 Task: Open Card Card0000000064 in Board Board0000000016 in Workspace WS0000000006 in Trello. Add Member nikrathi899@gmail.com to Card Card0000000064 in Board Board0000000016 in Workspace WS0000000006 in Trello. Add Red Label titled Label0000000064 to Card Card0000000064 in Board Board0000000016 in Workspace WS0000000006 in Trello. Add Checklist CL0000000064 to Card Card0000000064 in Board Board0000000016 in Workspace WS0000000006 in Trello. Add Dates with Start Date as Jul 01 2023 and Due Date as Jul 31 2023 to Card Card0000000064 in Board Board0000000016 in Workspace WS0000000006 in Trello
Action: Mouse moved to (378, 433)
Screenshot: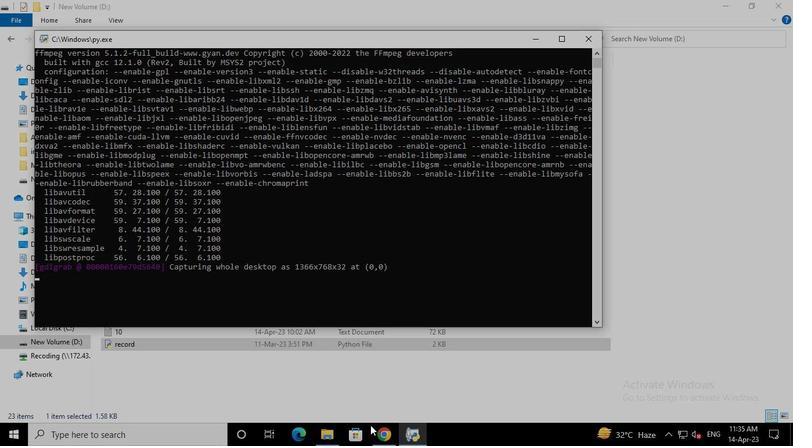 
Action: Mouse pressed left at (378, 433)
Screenshot: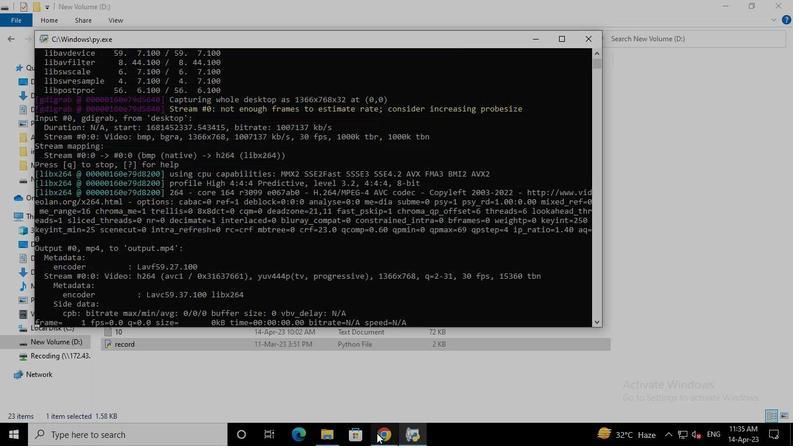 
Action: Mouse moved to (404, 316)
Screenshot: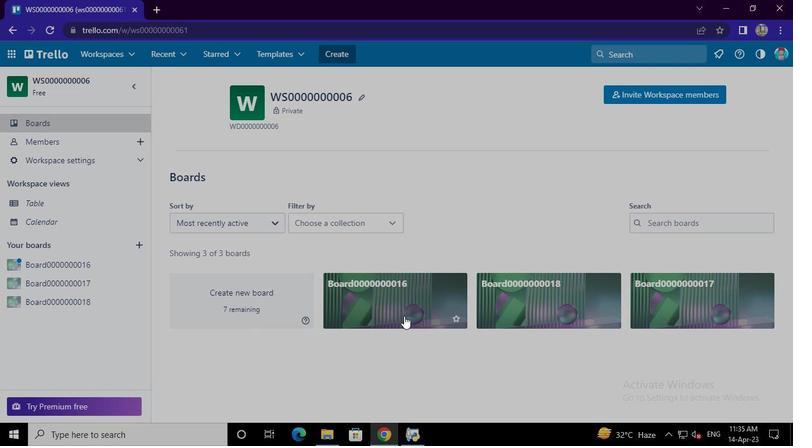 
Action: Mouse pressed left at (404, 316)
Screenshot: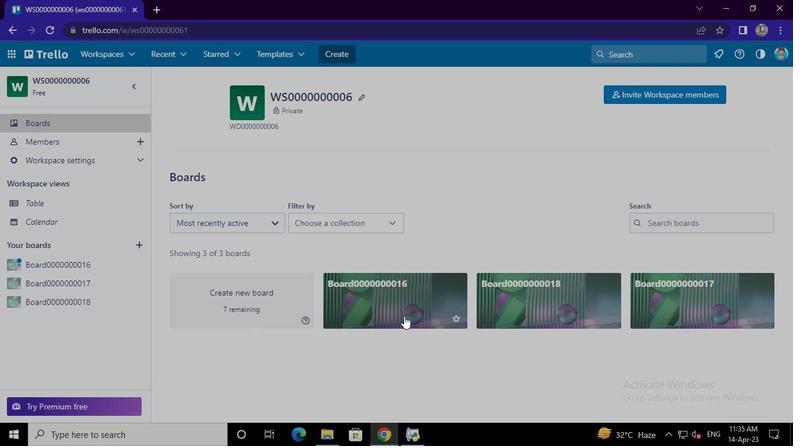 
Action: Mouse moved to (298, 375)
Screenshot: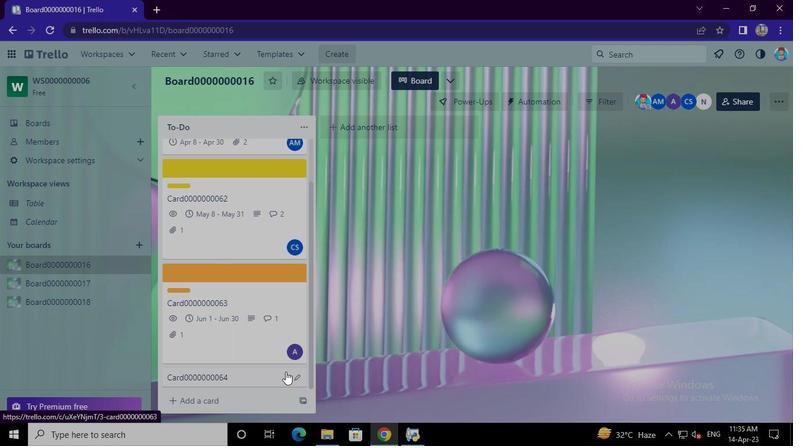
Action: Mouse pressed left at (298, 375)
Screenshot: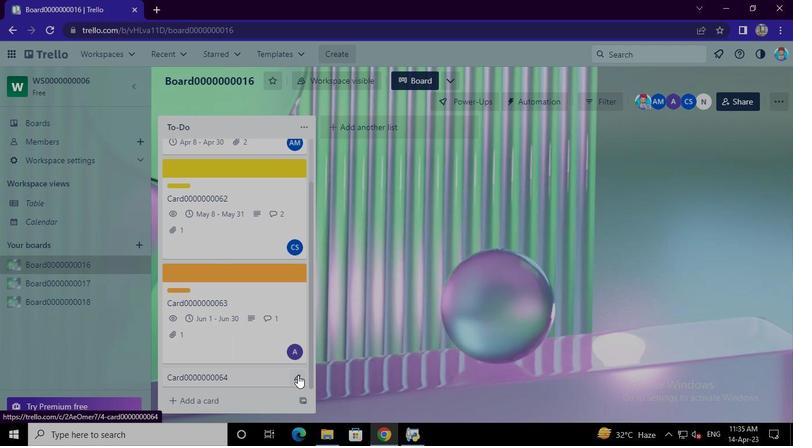 
Action: Mouse moved to (337, 263)
Screenshot: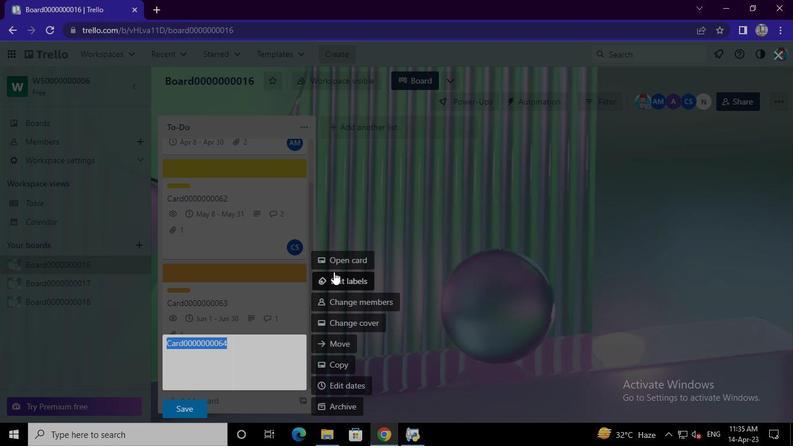
Action: Mouse pressed left at (337, 263)
Screenshot: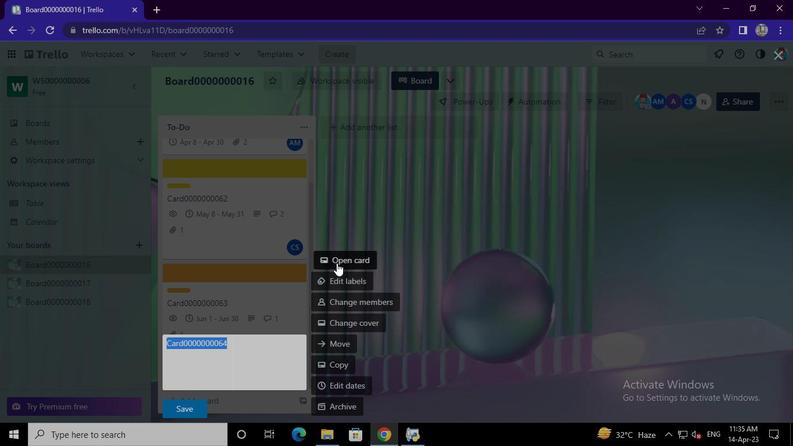 
Action: Mouse moved to (520, 189)
Screenshot: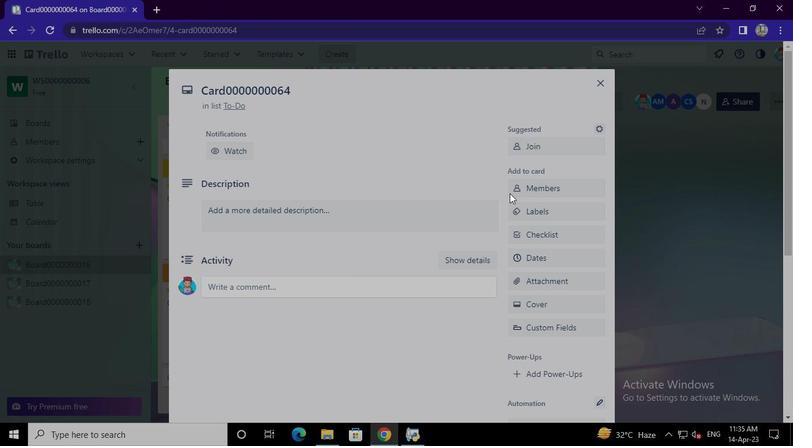 
Action: Mouse pressed left at (520, 189)
Screenshot: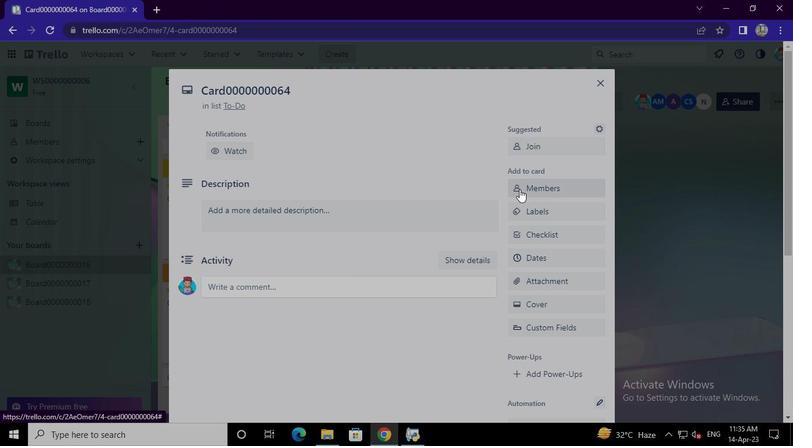 
Action: Mouse moved to (553, 106)
Screenshot: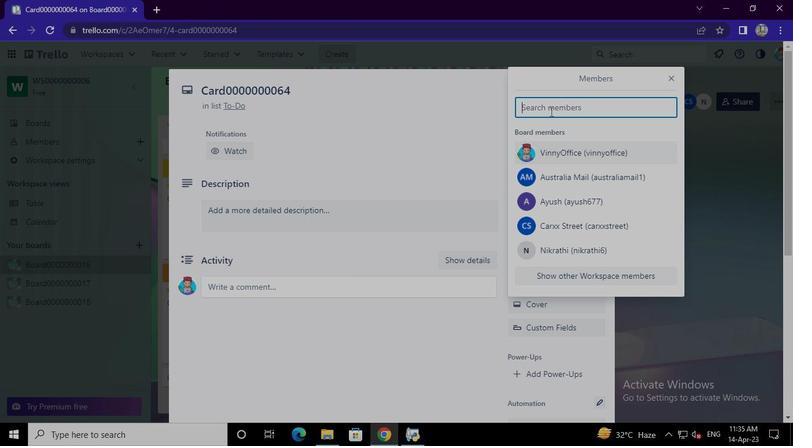 
Action: Mouse pressed left at (553, 106)
Screenshot: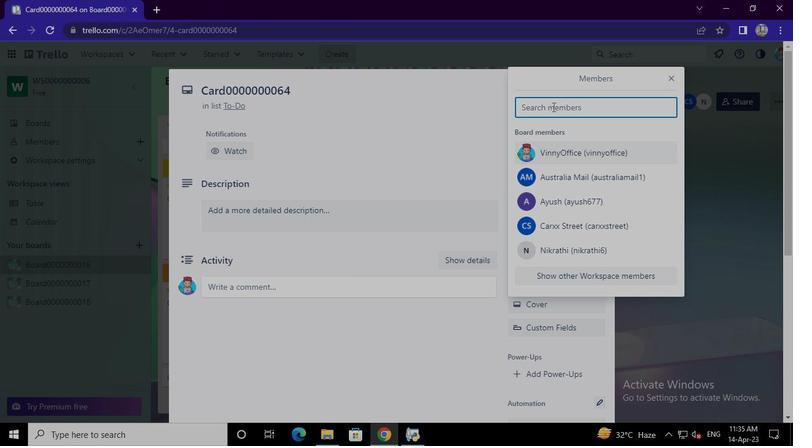 
Action: Keyboard n
Screenshot: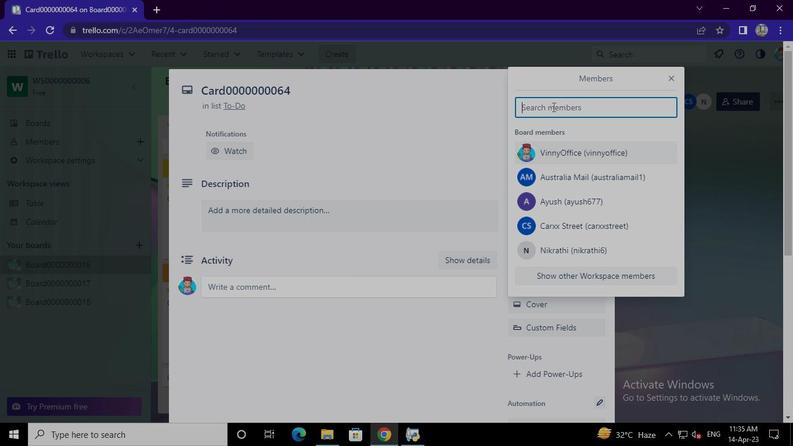 
Action: Keyboard i
Screenshot: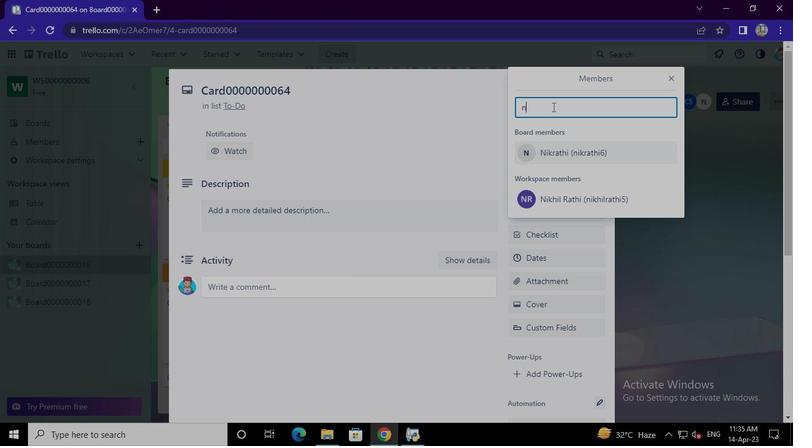 
Action: Keyboard k
Screenshot: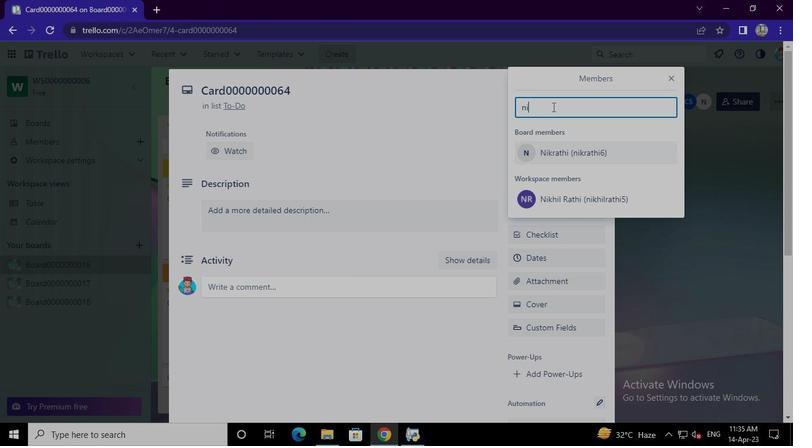 
Action: Keyboard r
Screenshot: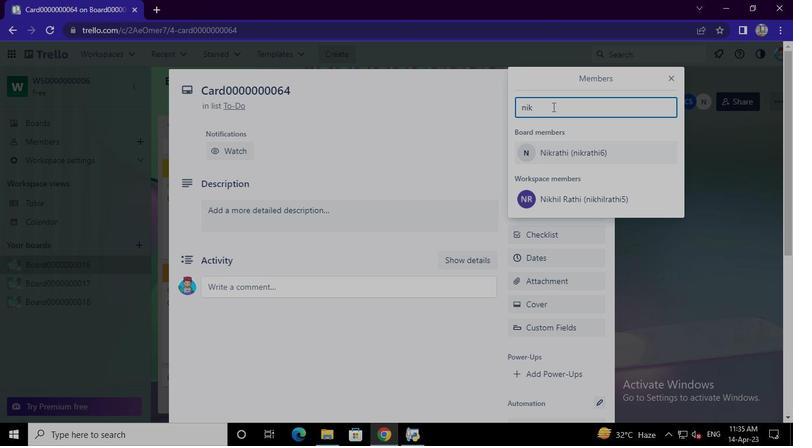 
Action: Keyboard a
Screenshot: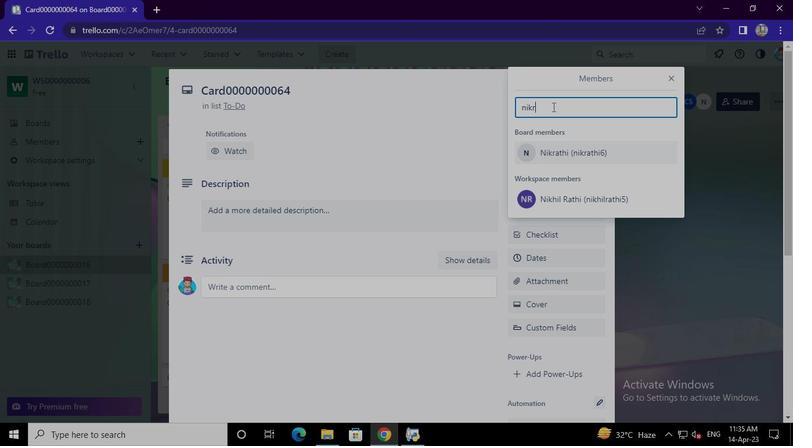 
Action: Keyboard t
Screenshot: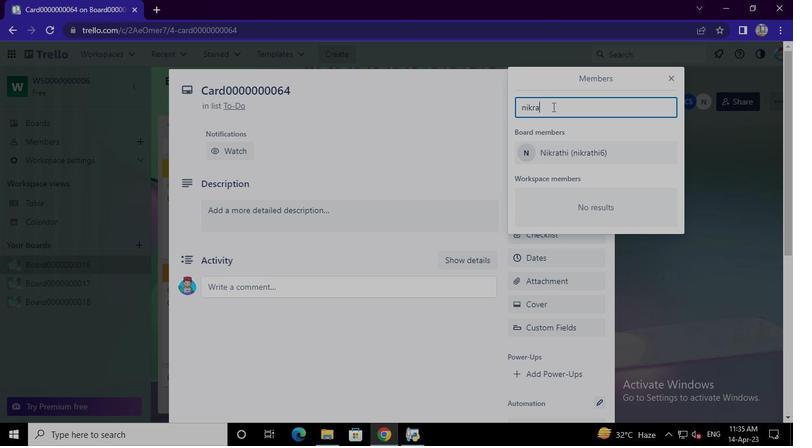 
Action: Keyboard h
Screenshot: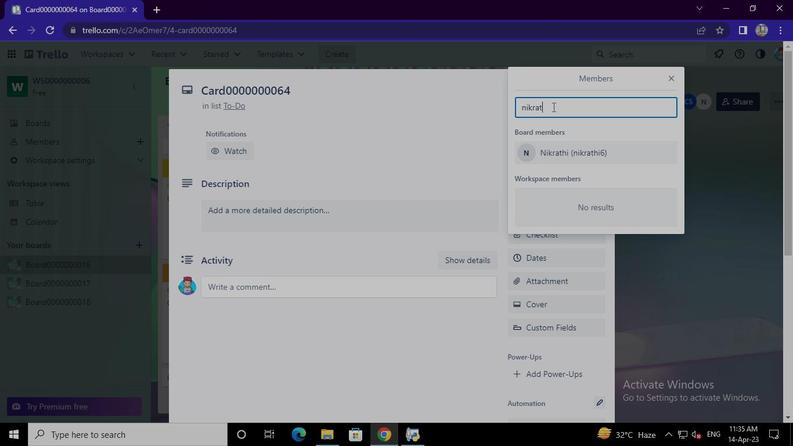 
Action: Keyboard i
Screenshot: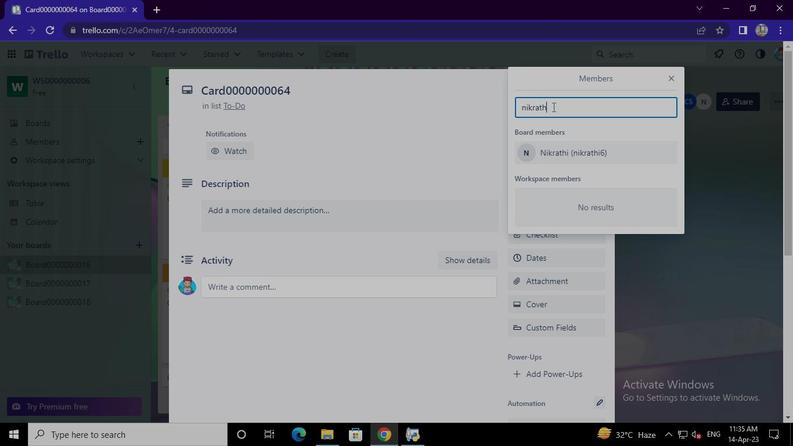 
Action: Keyboard <104>
Screenshot: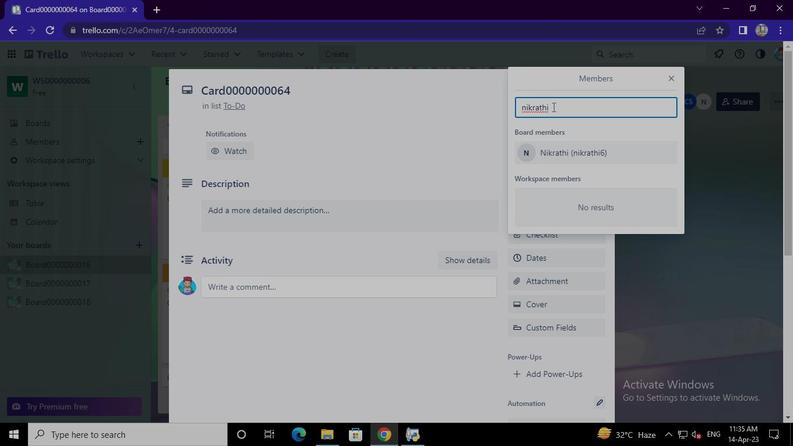 
Action: Keyboard <105>
Screenshot: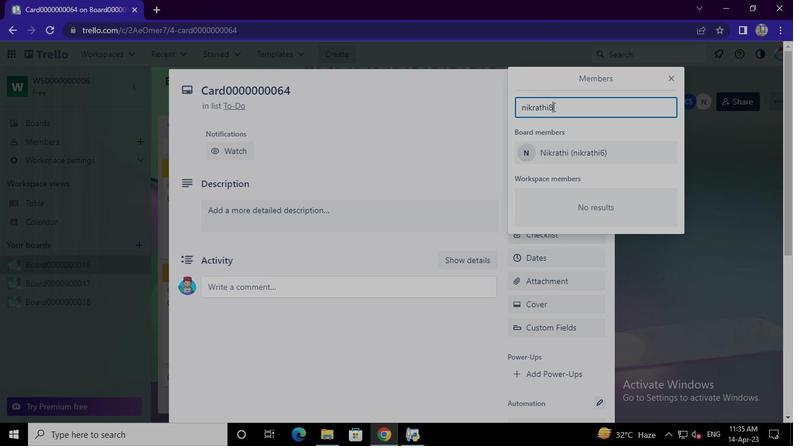 
Action: Keyboard <105>
Screenshot: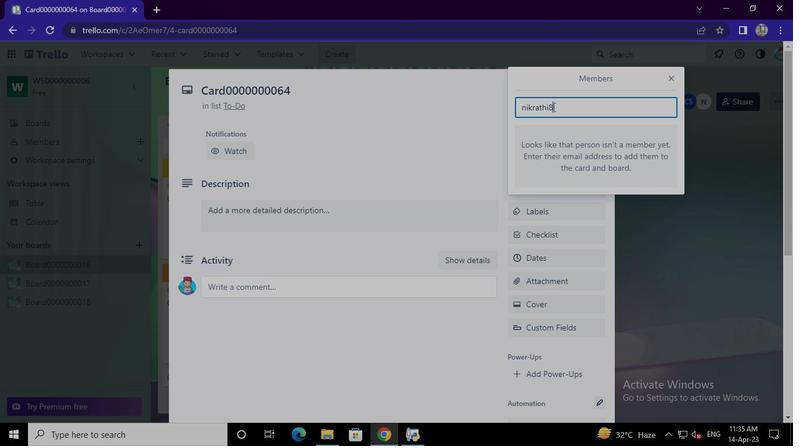 
Action: Keyboard Key.shift
Screenshot: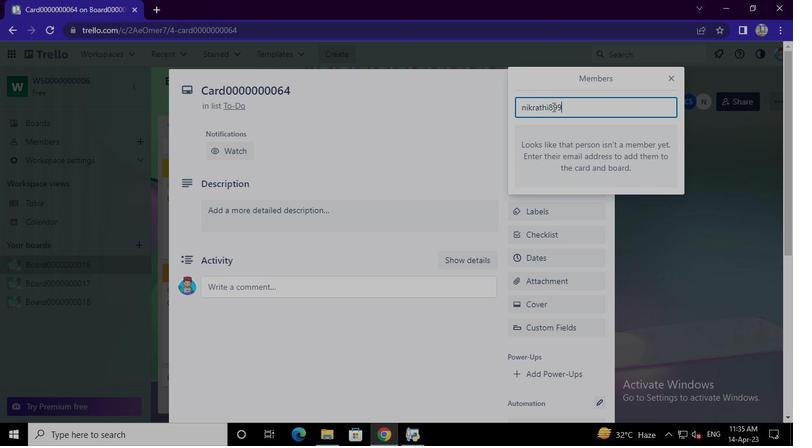 
Action: Keyboard @
Screenshot: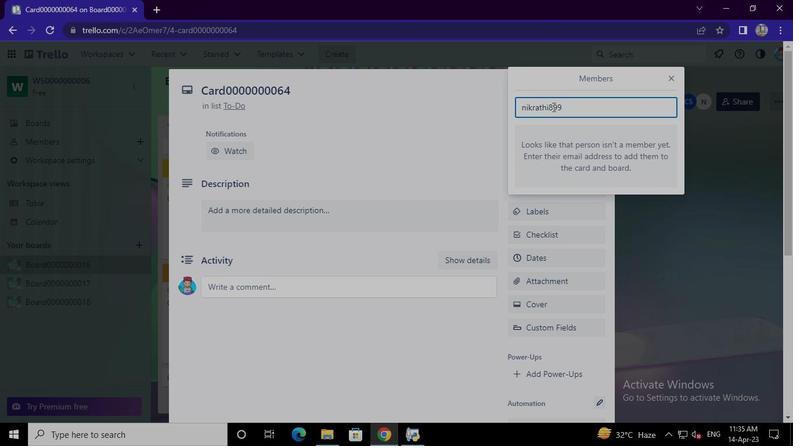 
Action: Keyboard g
Screenshot: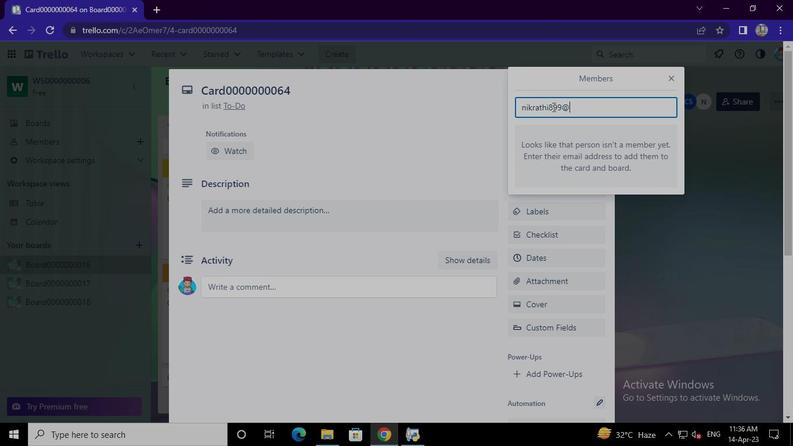 
Action: Keyboard m
Screenshot: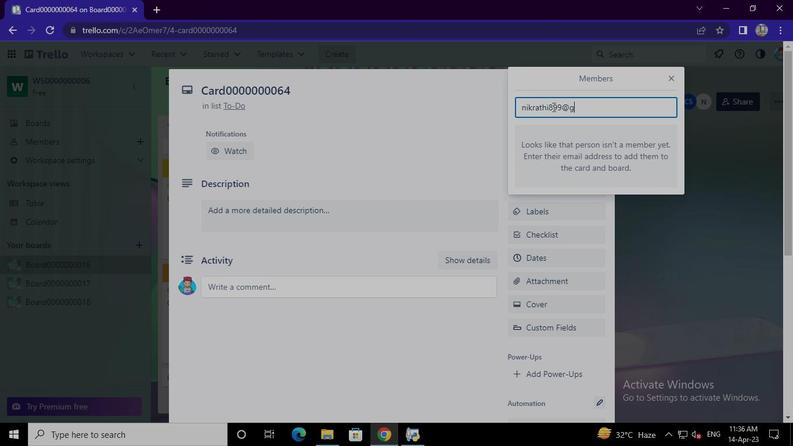 
Action: Keyboard a
Screenshot: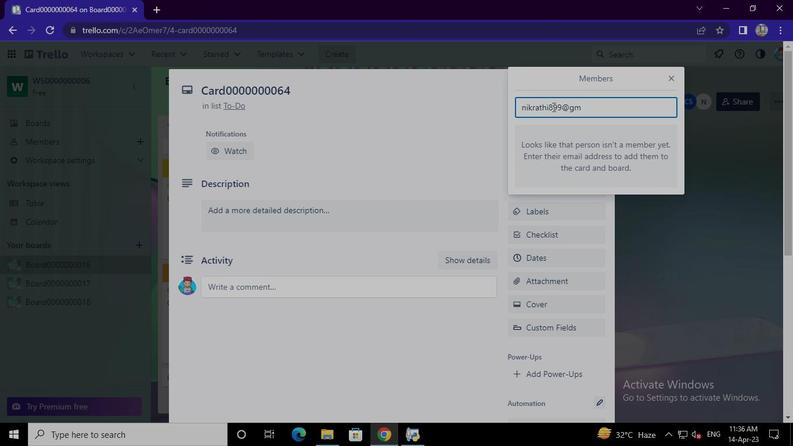 
Action: Keyboard i
Screenshot: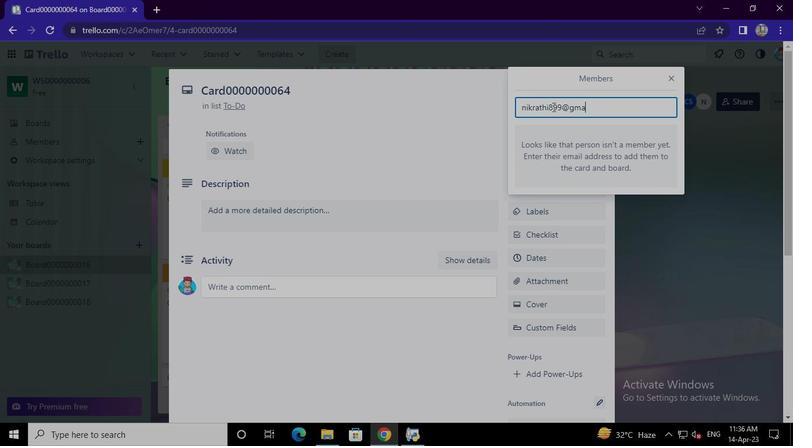 
Action: Keyboard l
Screenshot: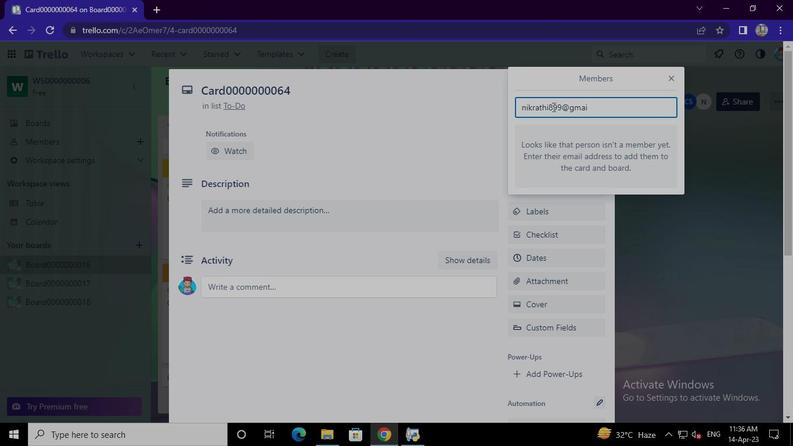 
Action: Keyboard .
Screenshot: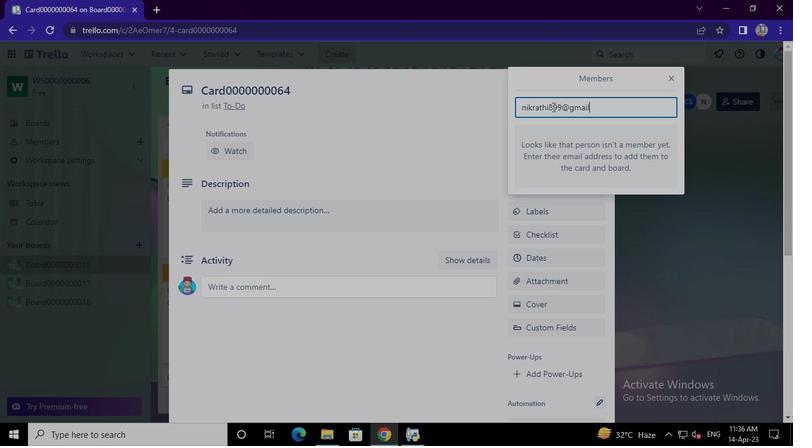 
Action: Keyboard c
Screenshot: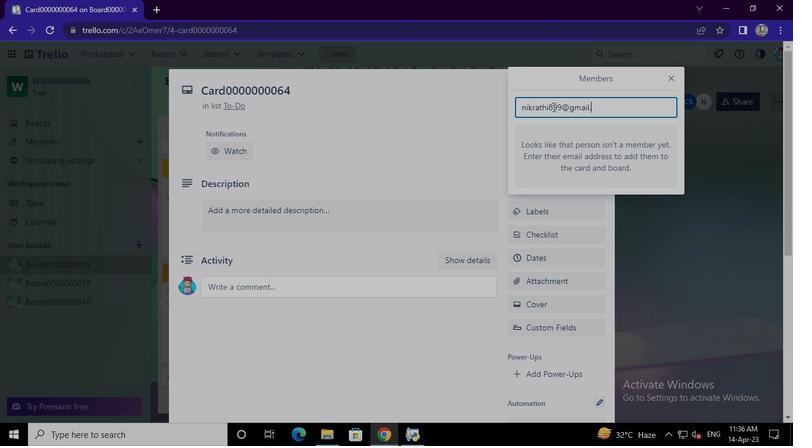 
Action: Keyboard o
Screenshot: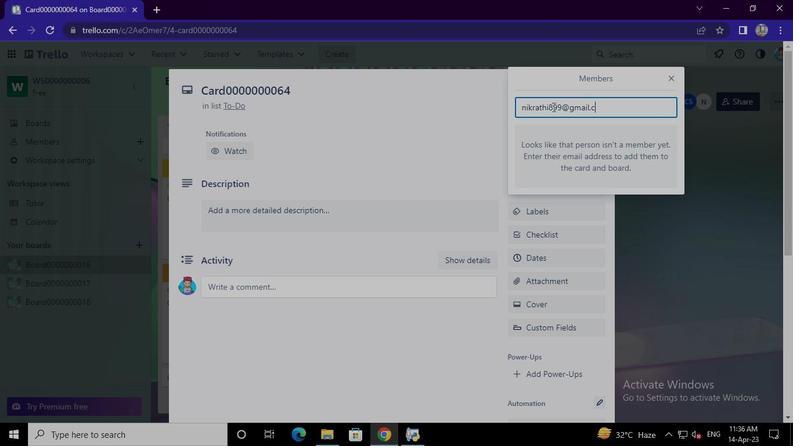 
Action: Keyboard m
Screenshot: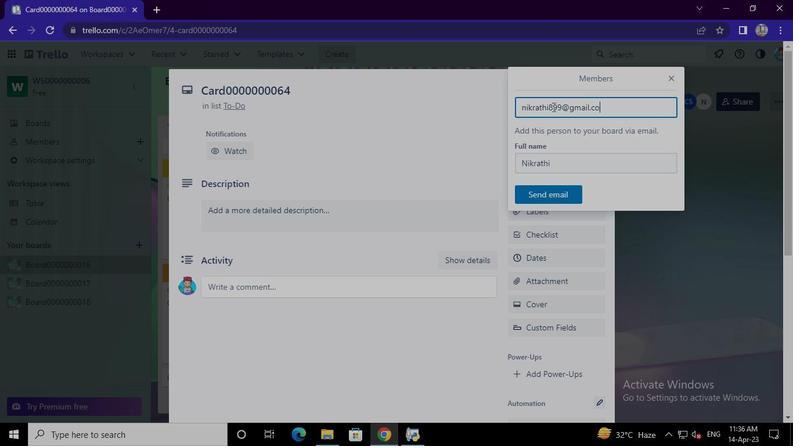 
Action: Mouse moved to (539, 191)
Screenshot: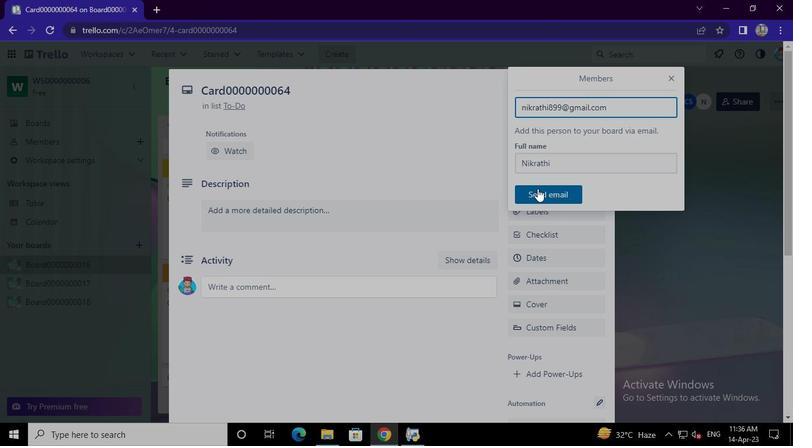
Action: Mouse pressed left at (539, 191)
Screenshot: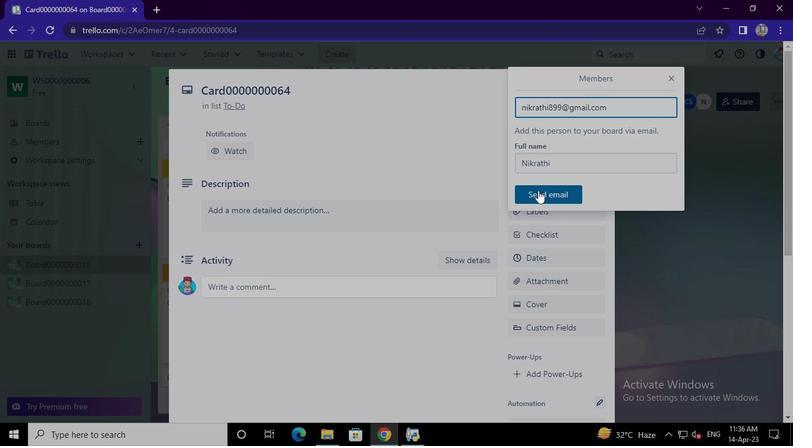 
Action: Mouse moved to (541, 213)
Screenshot: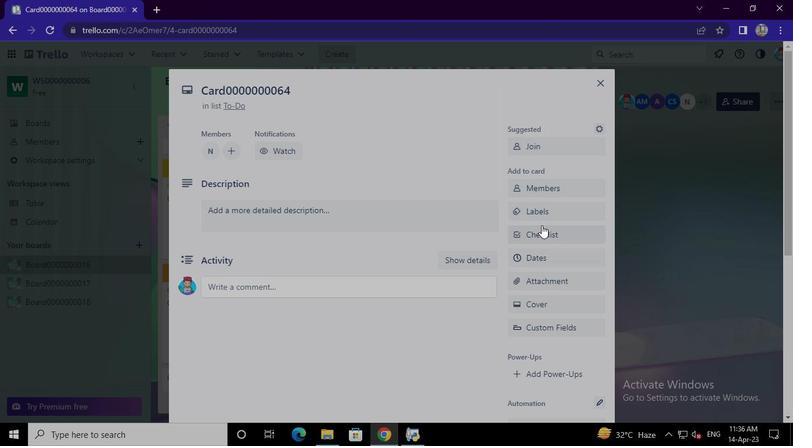 
Action: Mouse pressed left at (541, 213)
Screenshot: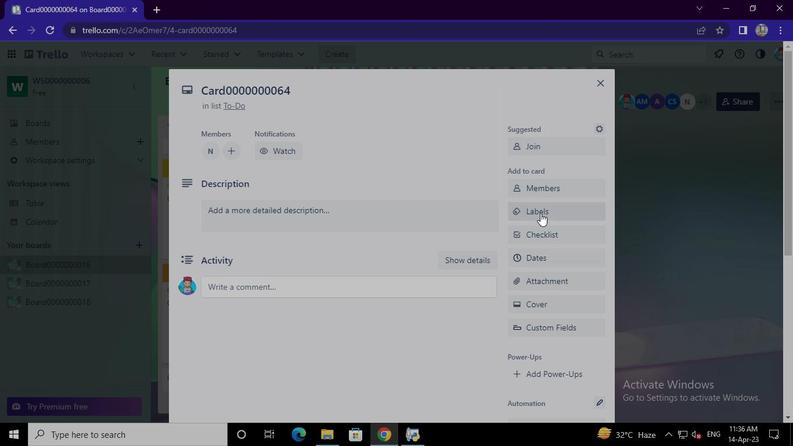 
Action: Mouse moved to (551, 111)
Screenshot: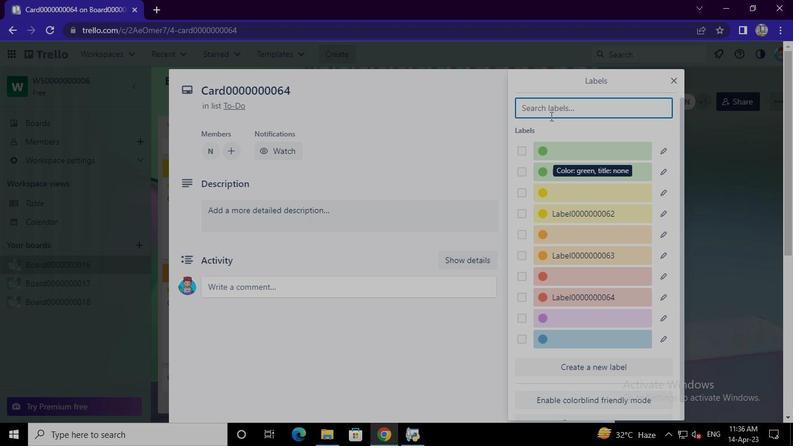 
Action: Mouse pressed left at (551, 111)
Screenshot: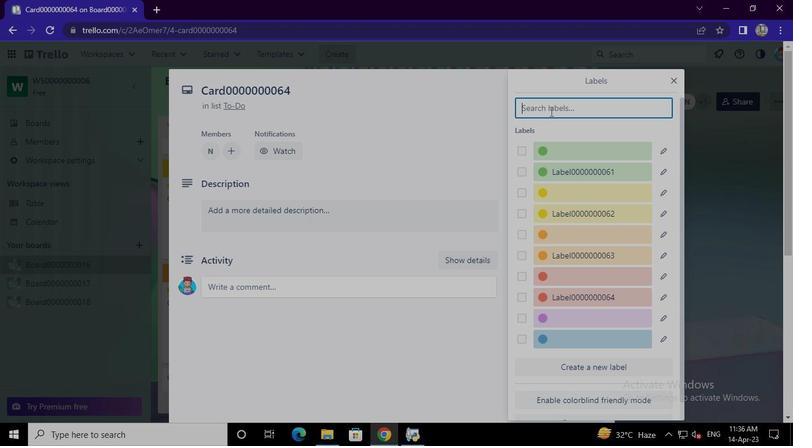 
Action: Keyboard Key.shift
Screenshot: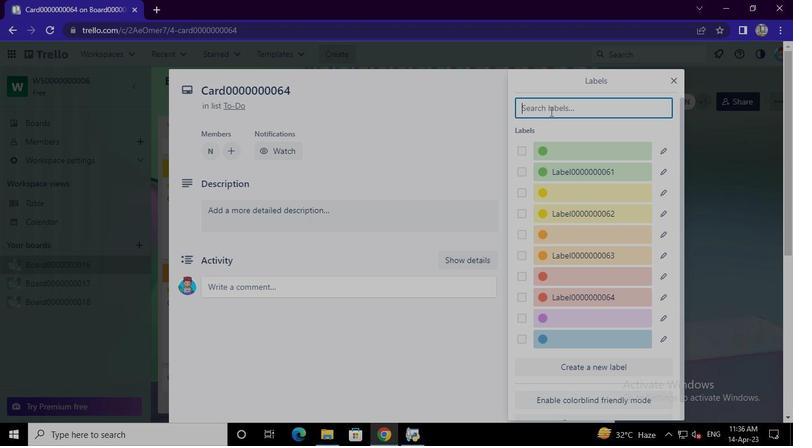 
Action: Keyboard L
Screenshot: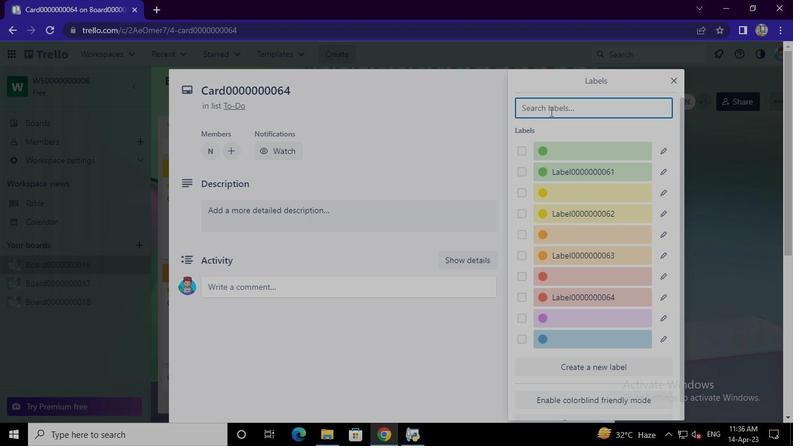 
Action: Keyboard a
Screenshot: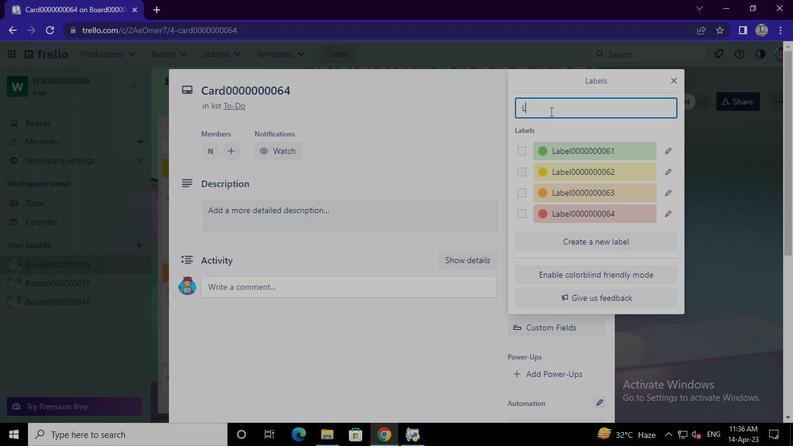 
Action: Keyboard b
Screenshot: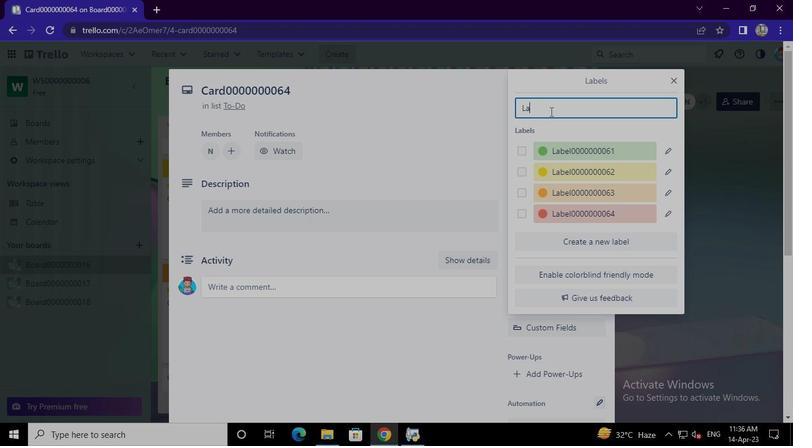 
Action: Keyboard e
Screenshot: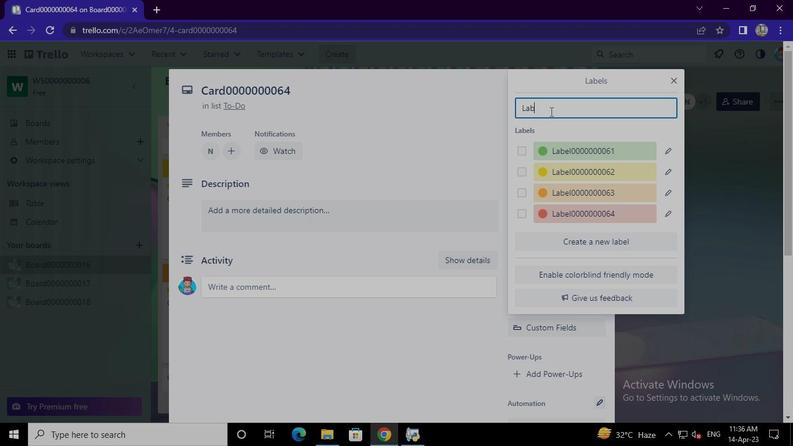 
Action: Keyboard l
Screenshot: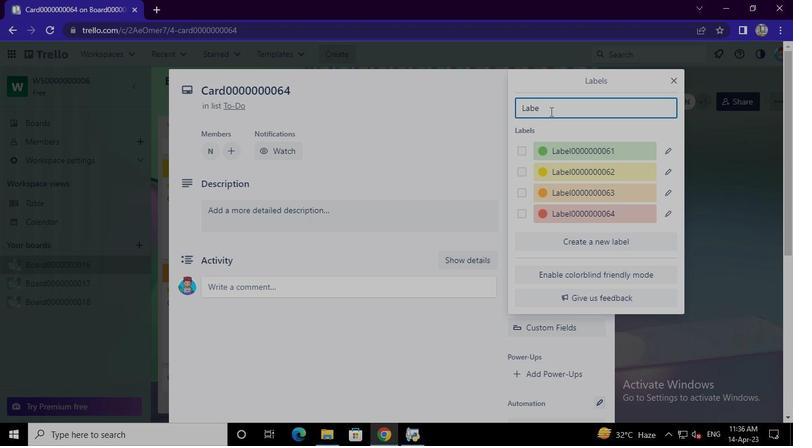 
Action: Keyboard <96>
Screenshot: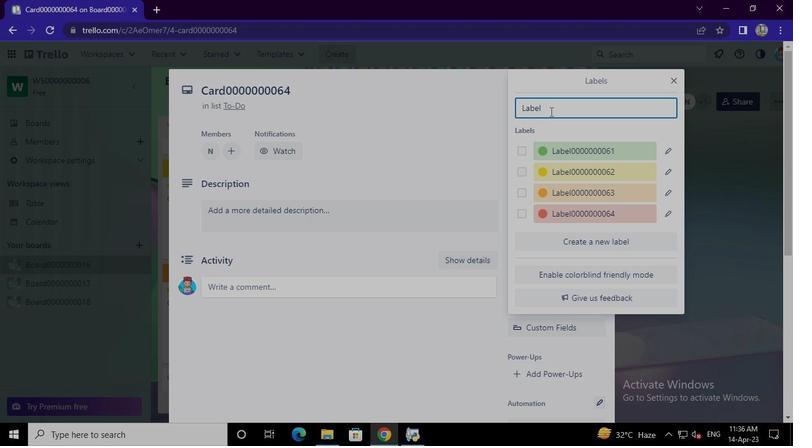 
Action: Keyboard <96>
Screenshot: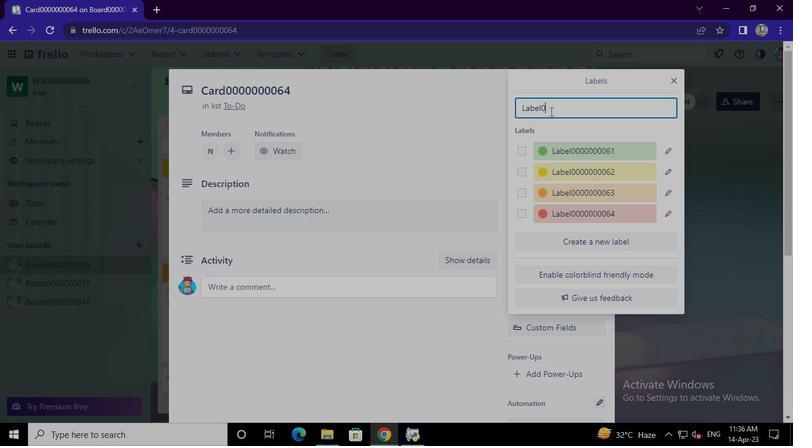 
Action: Keyboard <96>
Screenshot: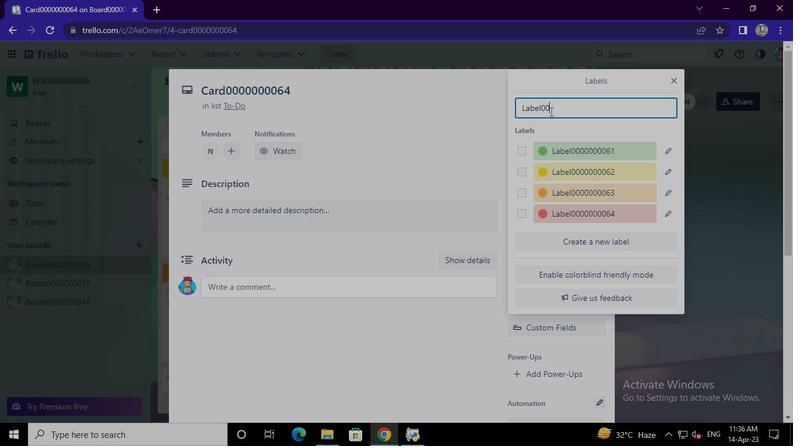 
Action: Keyboard <96>
Screenshot: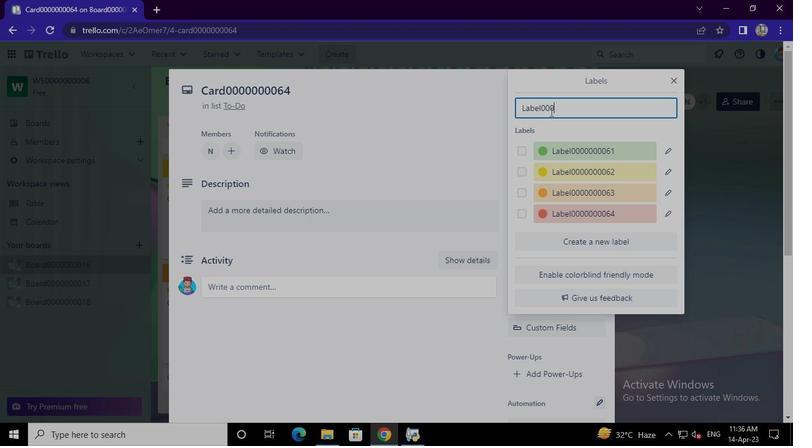 
Action: Keyboard <96>
Screenshot: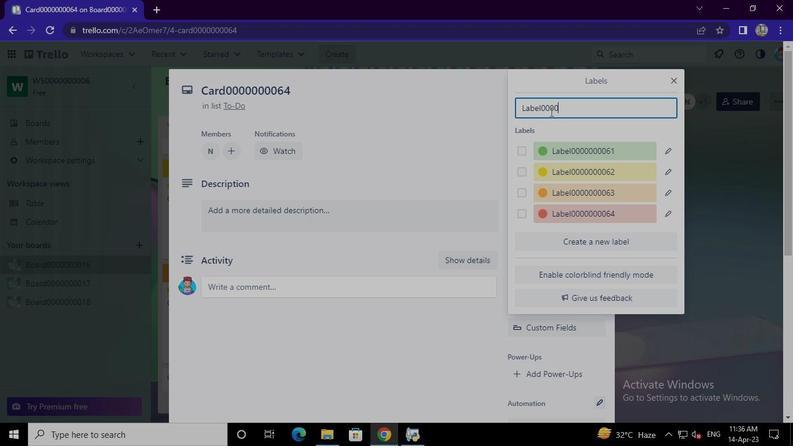 
Action: Keyboard <96>
Screenshot: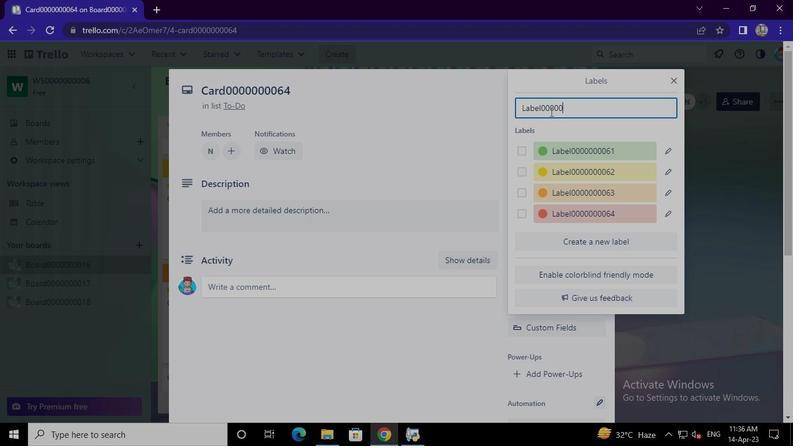 
Action: Keyboard <96>
Screenshot: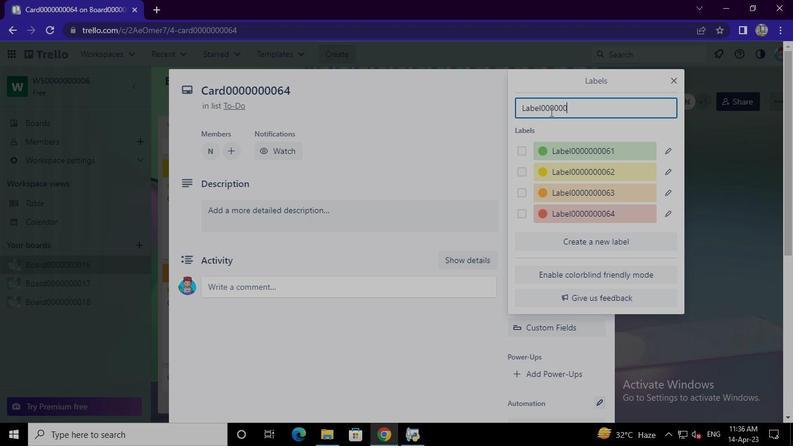 
Action: Keyboard <96>
Screenshot: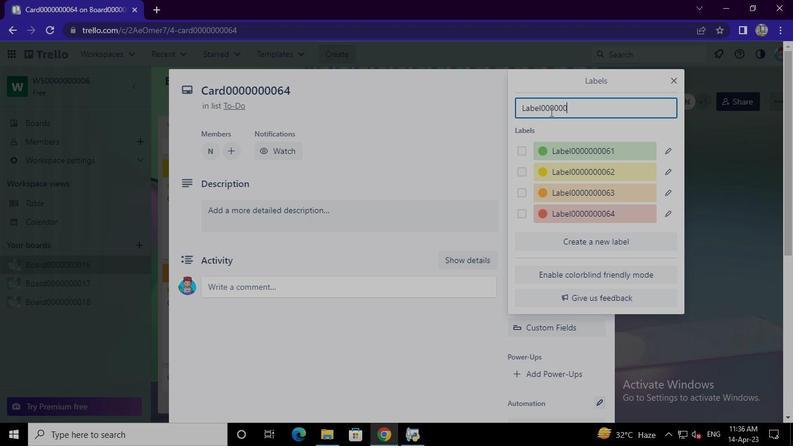 
Action: Keyboard <102>
Screenshot: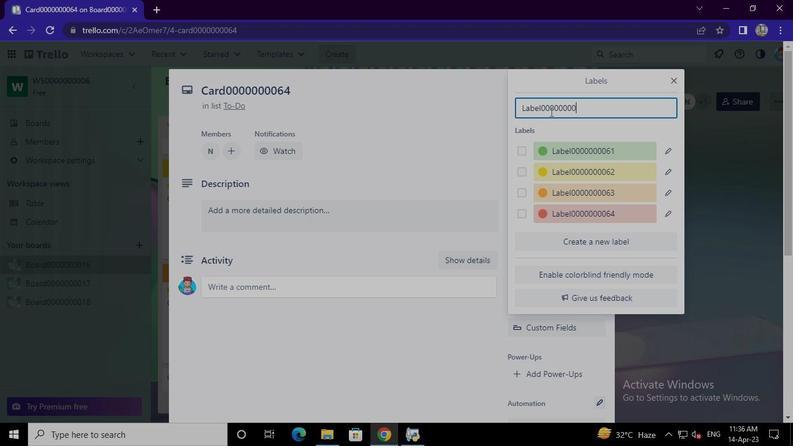 
Action: Keyboard <100>
Screenshot: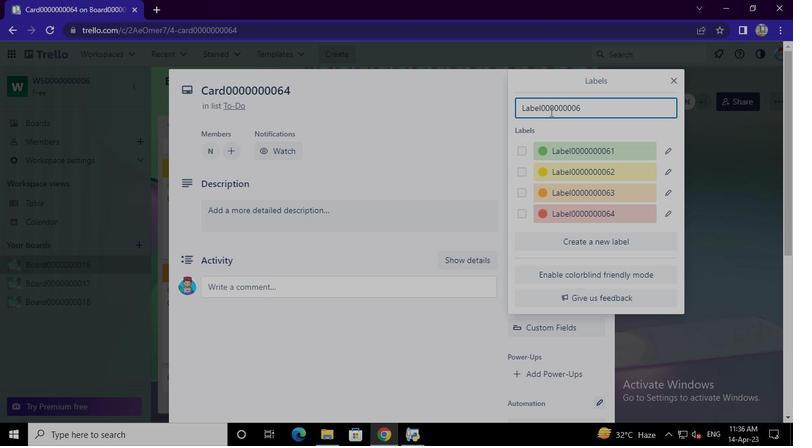 
Action: Mouse moved to (587, 333)
Screenshot: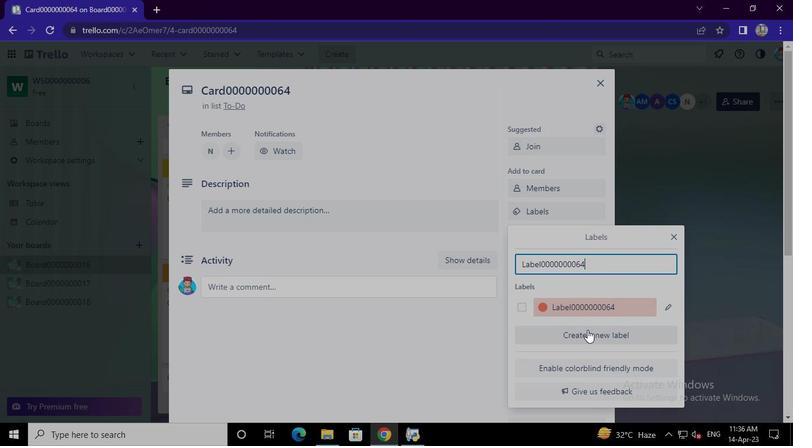 
Action: Mouse pressed left at (587, 333)
Screenshot: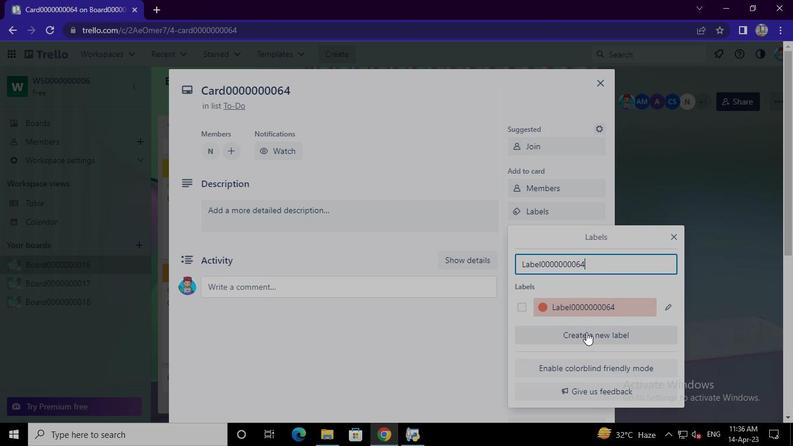 
Action: Mouse moved to (630, 266)
Screenshot: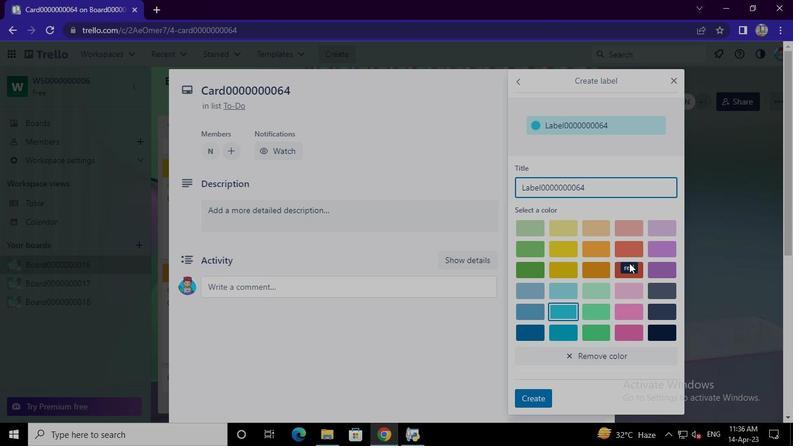 
Action: Mouse pressed left at (630, 266)
Screenshot: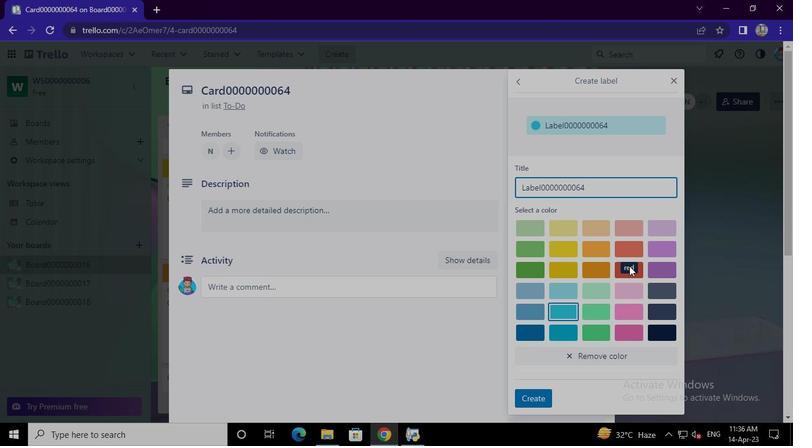 
Action: Mouse moved to (630, 252)
Screenshot: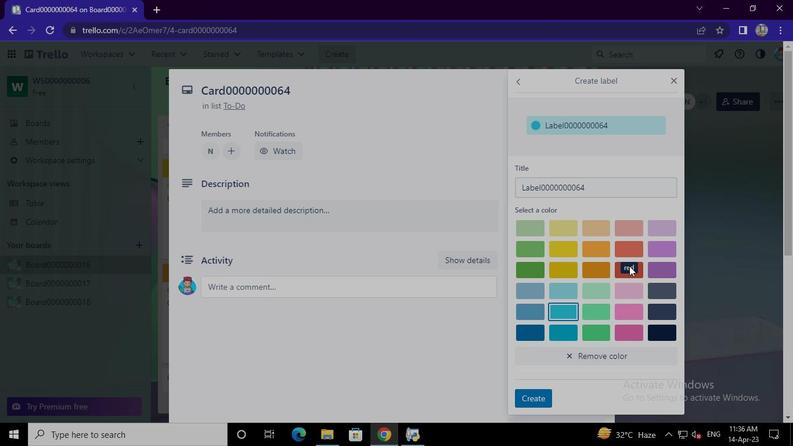 
Action: Mouse pressed left at (630, 252)
Screenshot: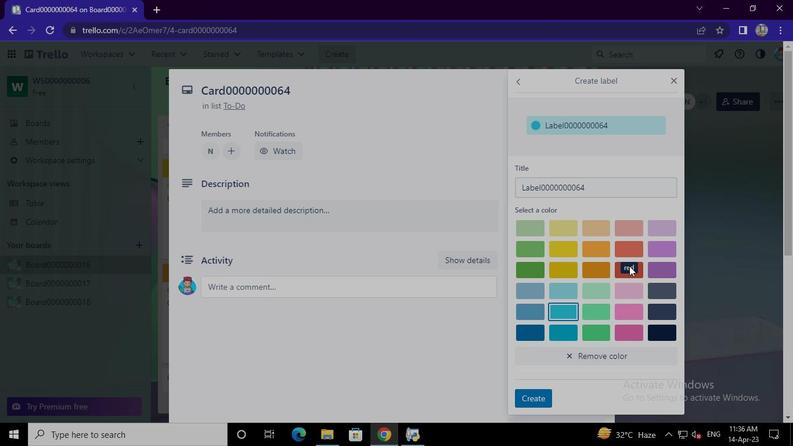 
Action: Mouse moved to (548, 394)
Screenshot: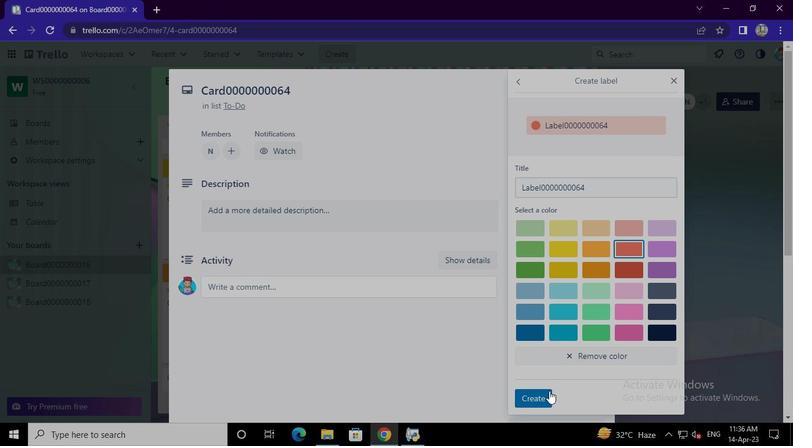 
Action: Mouse pressed left at (548, 394)
Screenshot: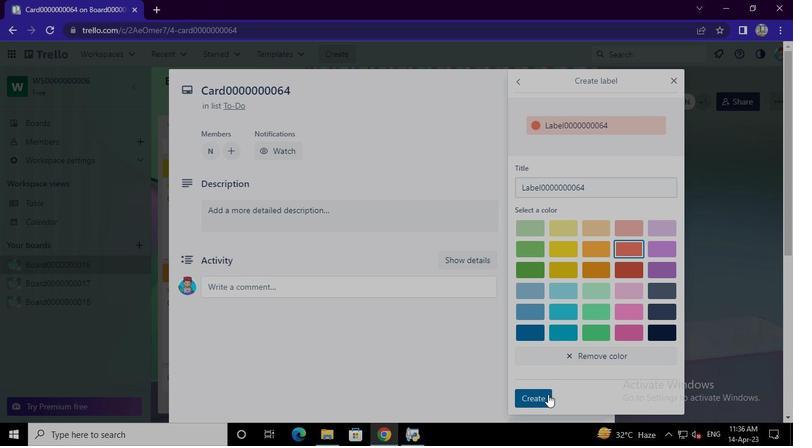 
Action: Mouse moved to (673, 83)
Screenshot: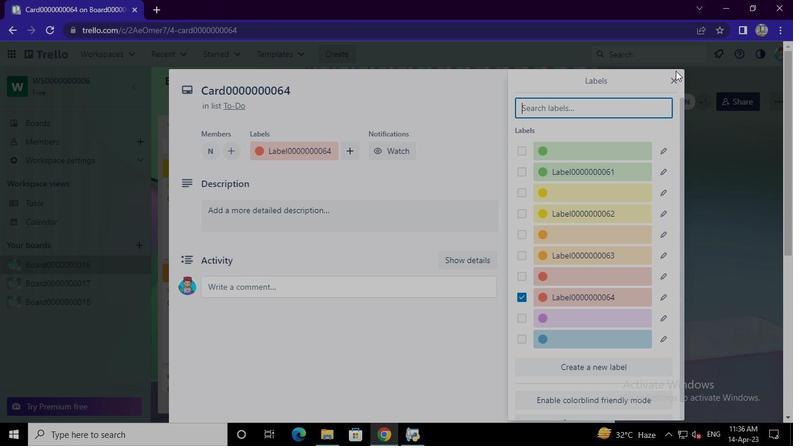 
Action: Mouse pressed left at (673, 83)
Screenshot: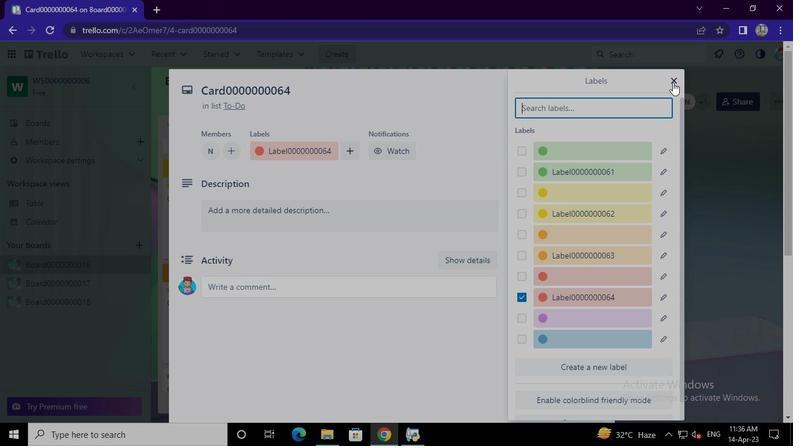 
Action: Mouse moved to (563, 231)
Screenshot: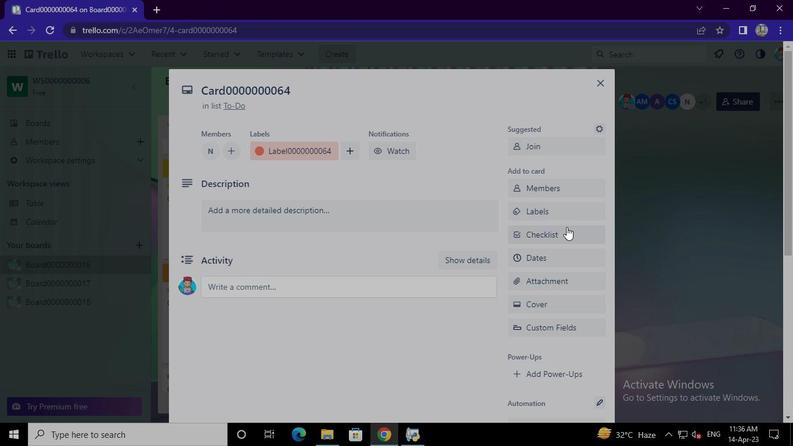 
Action: Mouse pressed left at (563, 231)
Screenshot: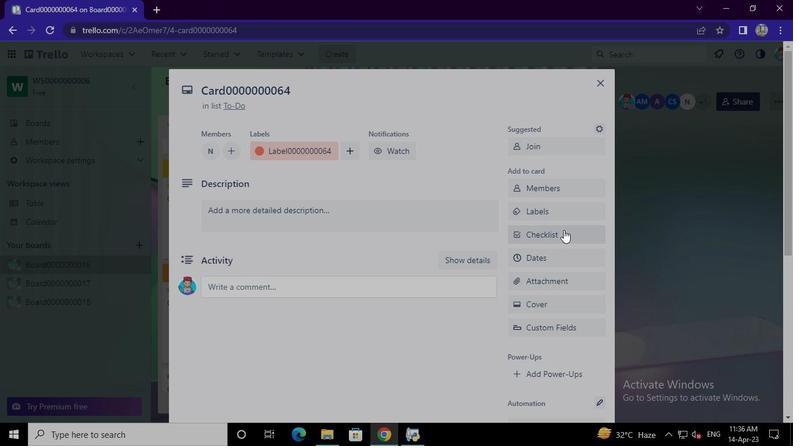 
Action: Mouse moved to (560, 301)
Screenshot: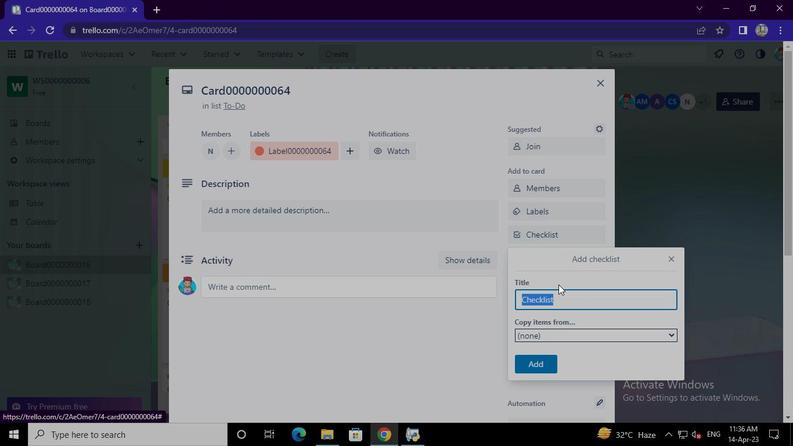 
Action: Mouse pressed left at (560, 301)
Screenshot: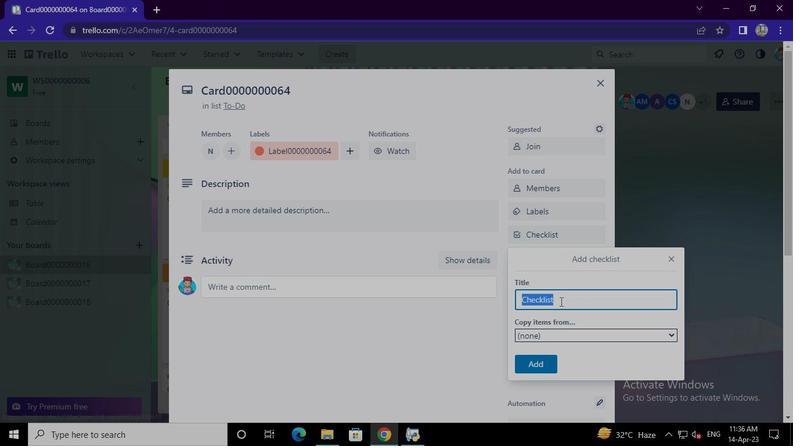 
Action: Keyboard Key.backspace
Screenshot: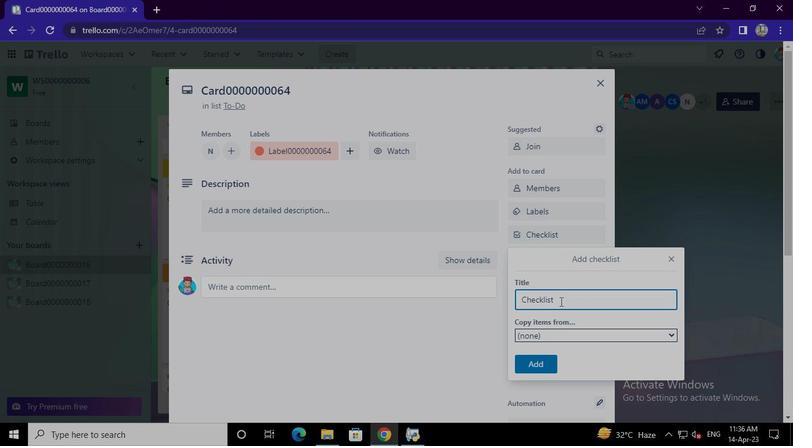 
Action: Keyboard Key.backspace
Screenshot: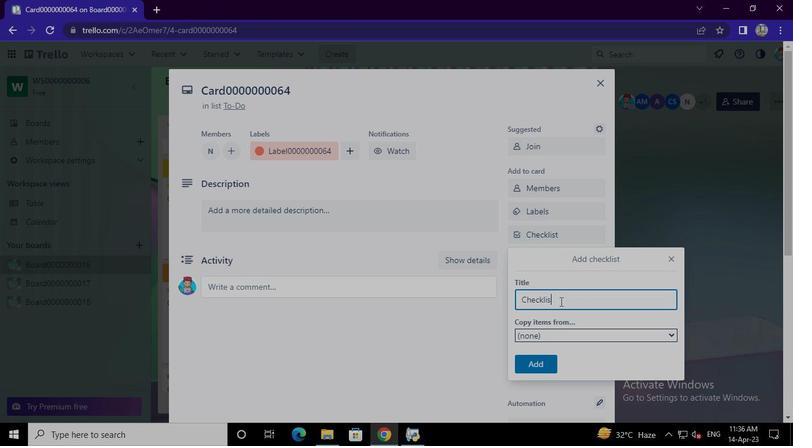 
Action: Keyboard Key.backspace
Screenshot: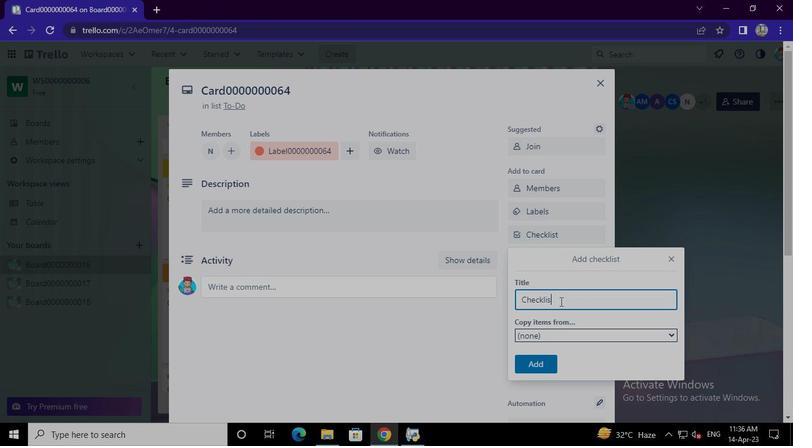 
Action: Keyboard Key.backspace
Screenshot: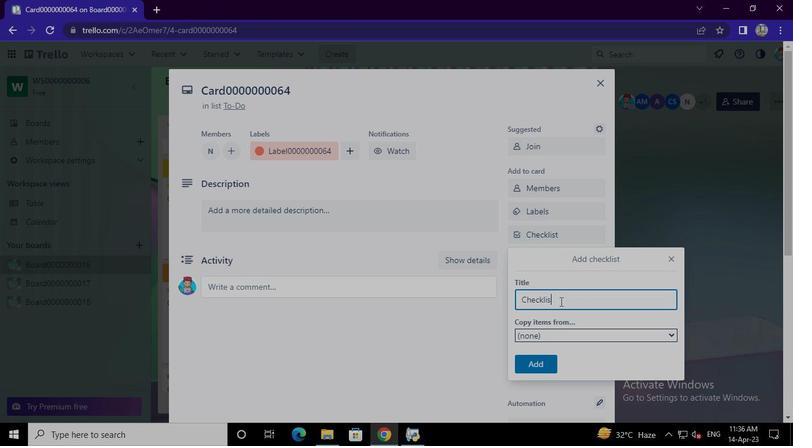 
Action: Keyboard Key.backspace
Screenshot: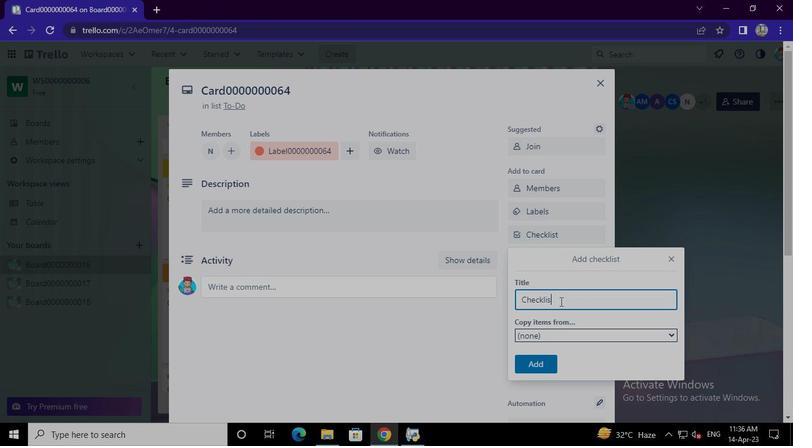 
Action: Keyboard Key.backspace
Screenshot: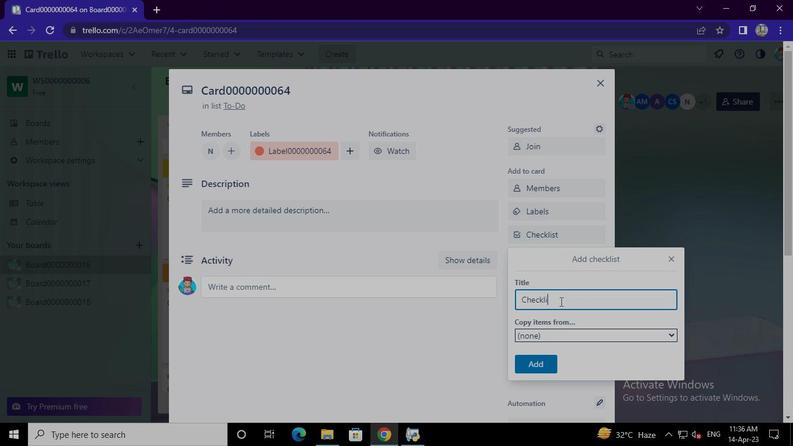
Action: Keyboard Key.backspace
Screenshot: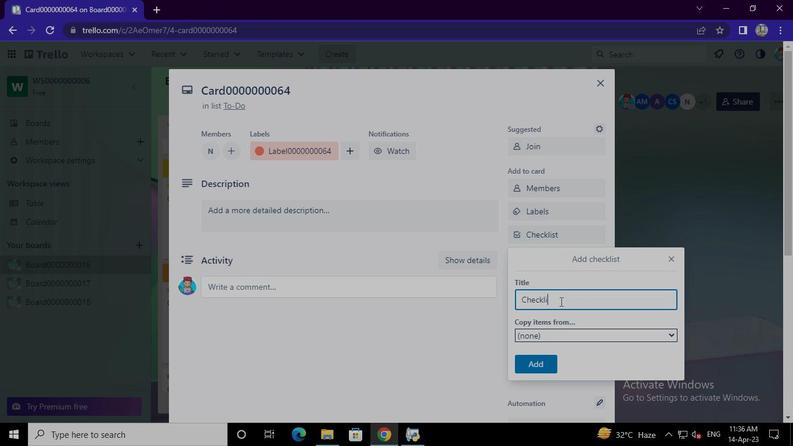 
Action: Keyboard Key.backspace
Screenshot: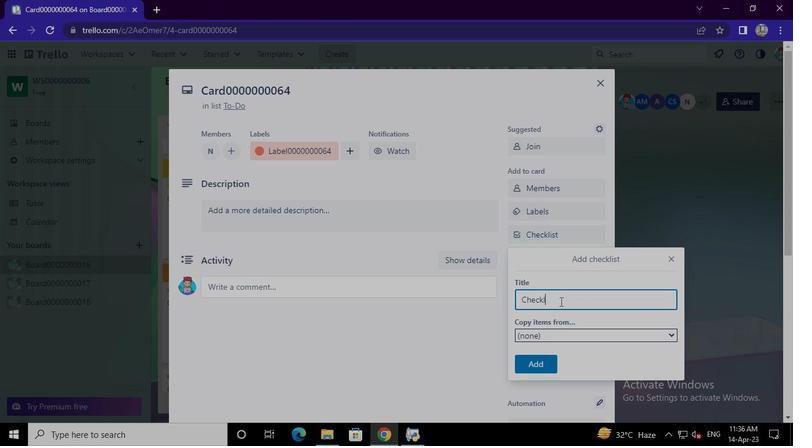 
Action: Keyboard Key.backspace
Screenshot: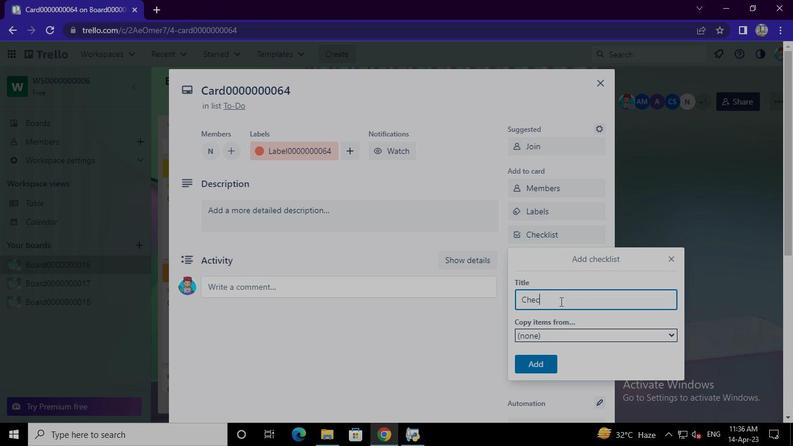 
Action: Keyboard Key.backspace
Screenshot: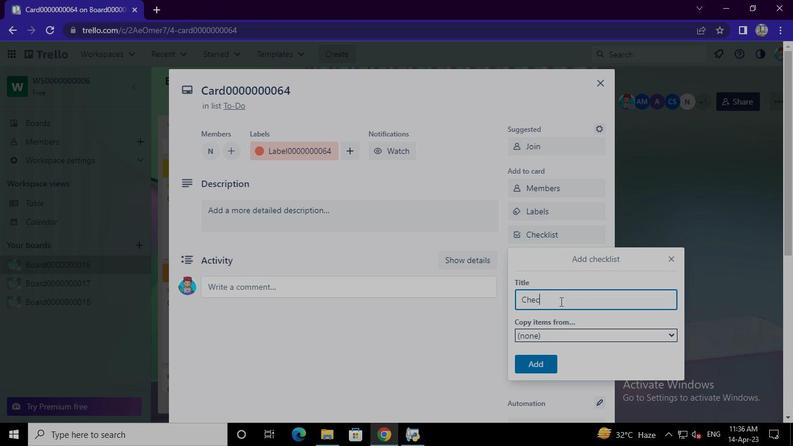 
Action: Keyboard Key.backspace
Screenshot: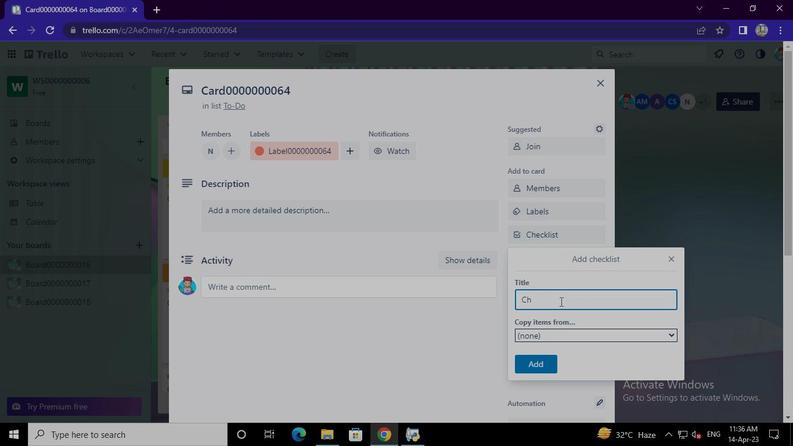 
Action: Keyboard Key.backspace
Screenshot: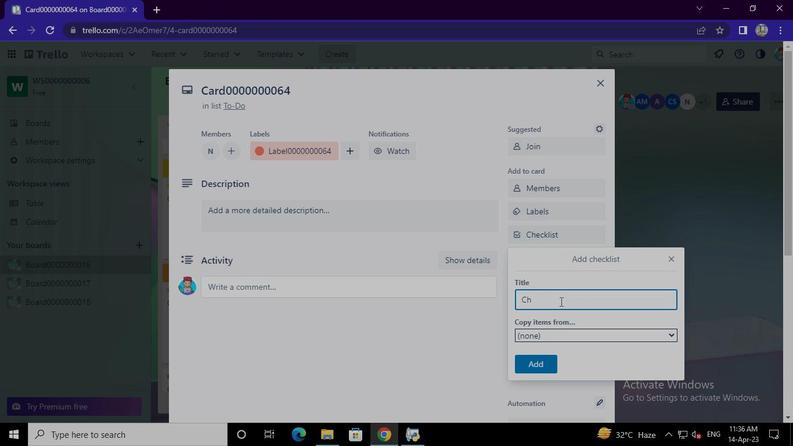 
Action: Keyboard Key.backspace
Screenshot: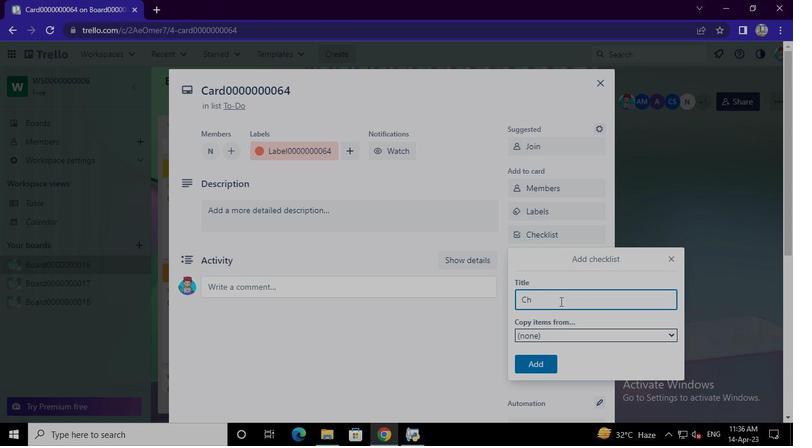 
Action: Keyboard Key.backspace
Screenshot: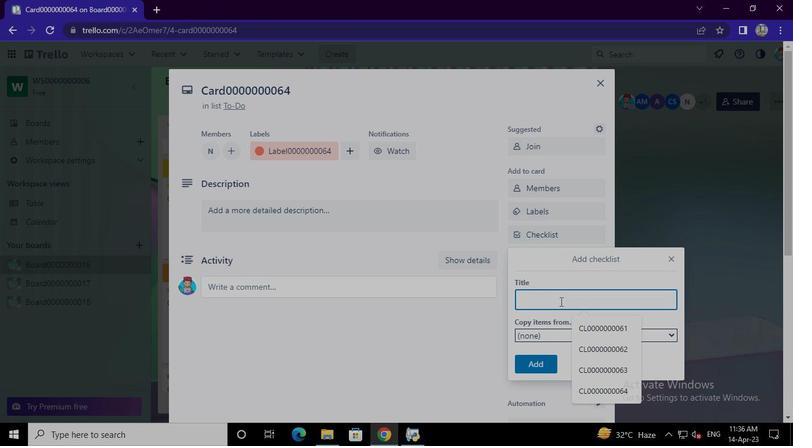 
Action: Keyboard Key.backspace
Screenshot: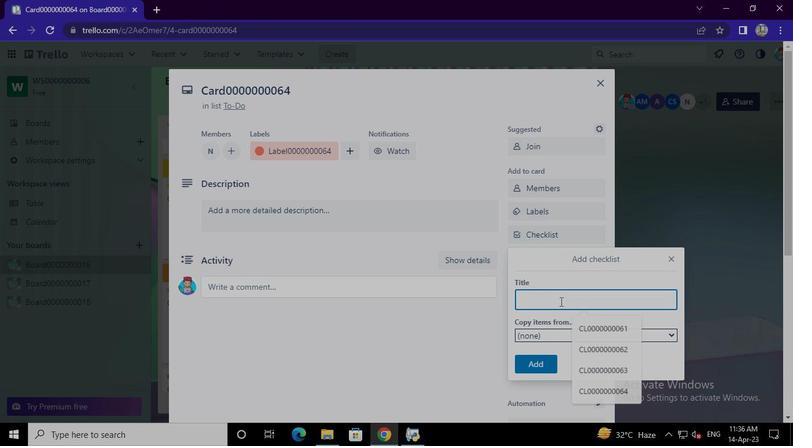 
Action: Keyboard Key.backspace
Screenshot: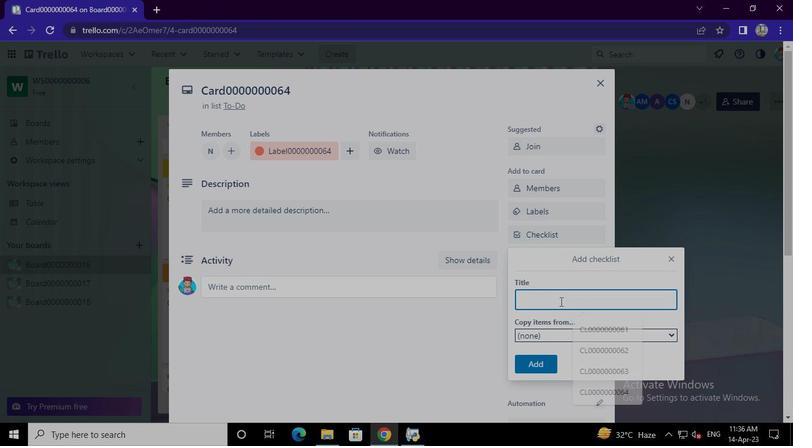 
Action: Keyboard Key.backspace
Screenshot: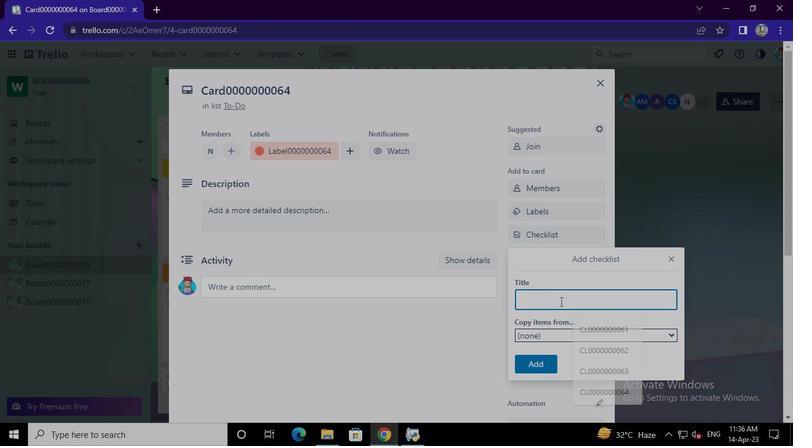 
Action: Keyboard Key.backspace
Screenshot: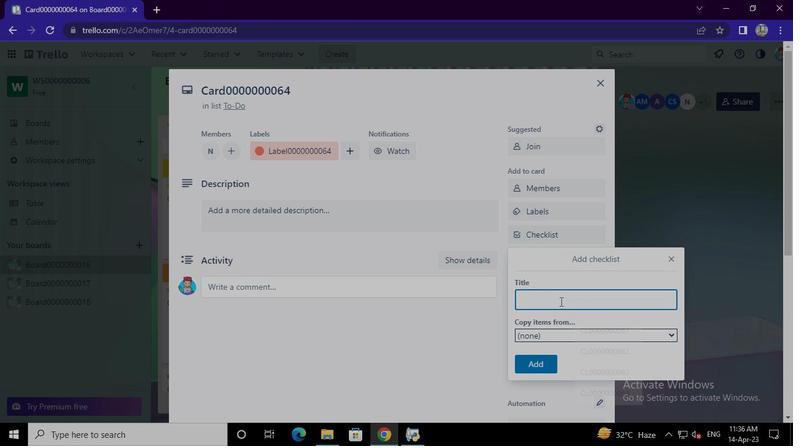
Action: Keyboard Key.backspace
Screenshot: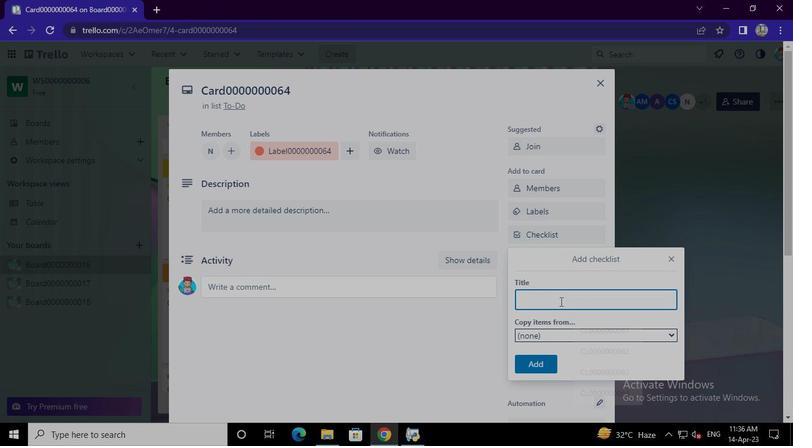 
Action: Keyboard Key.backspace
Screenshot: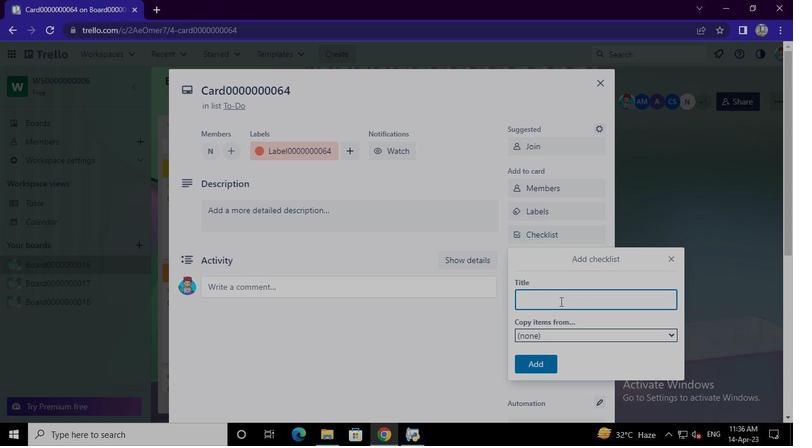 
Action: Keyboard Key.backspace
Screenshot: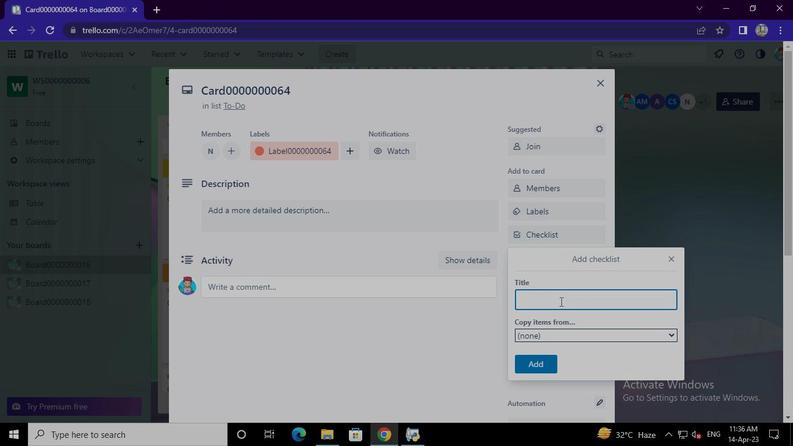 
Action: Keyboard Key.backspace
Screenshot: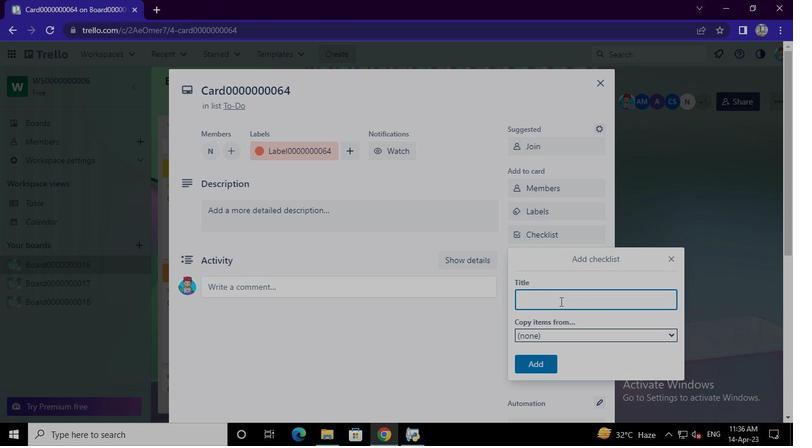 
Action: Keyboard Key.shift
Screenshot: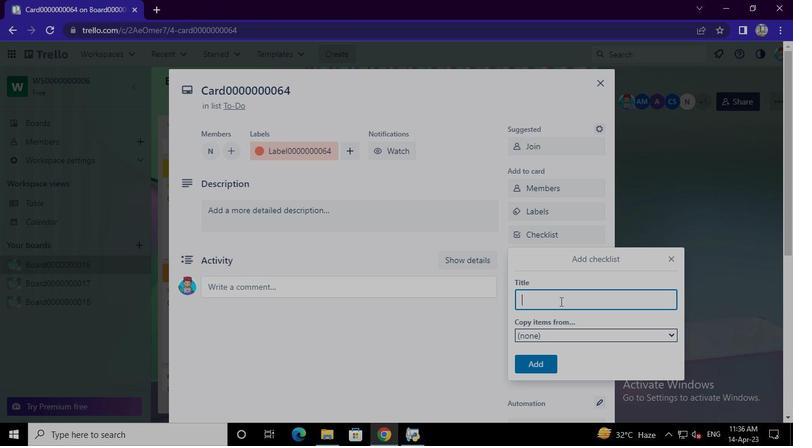 
Action: Keyboard C
Screenshot: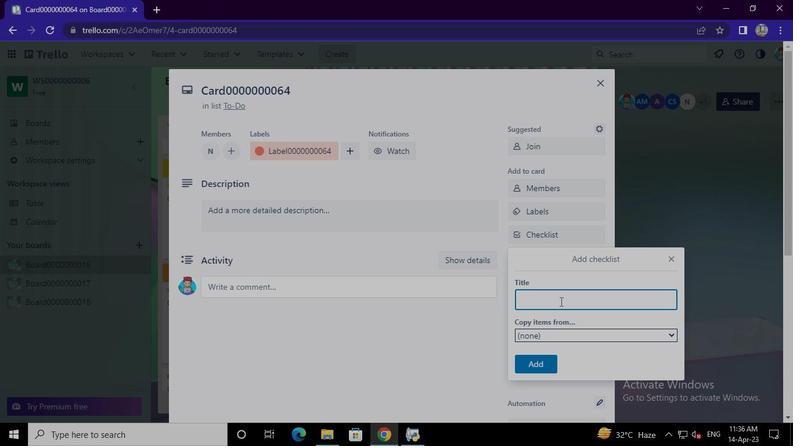 
Action: Keyboard L
Screenshot: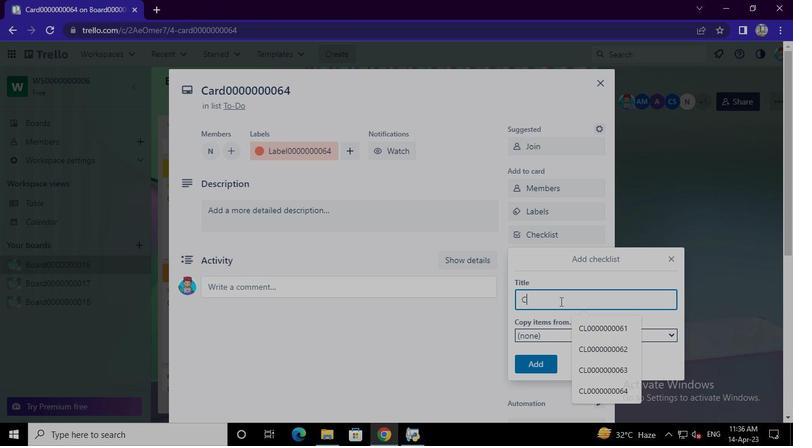
Action: Keyboard <96>
Screenshot: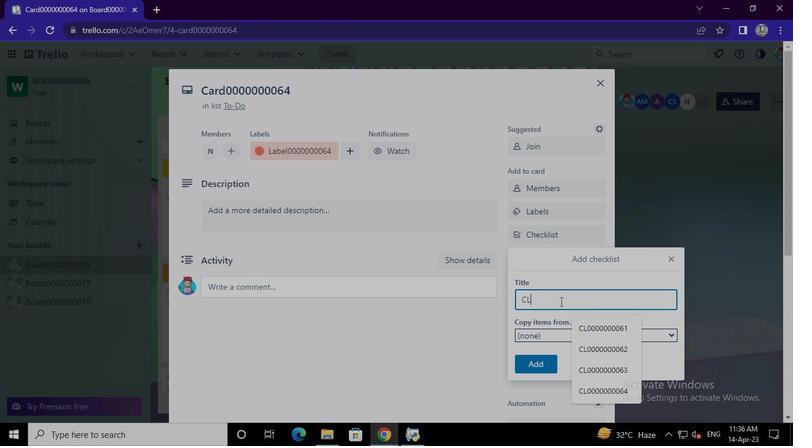 
Action: Keyboard <96>
Screenshot: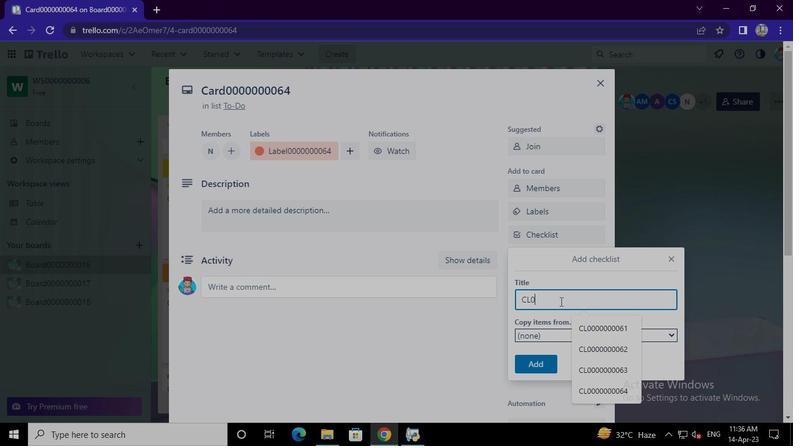 
Action: Keyboard <96>
Screenshot: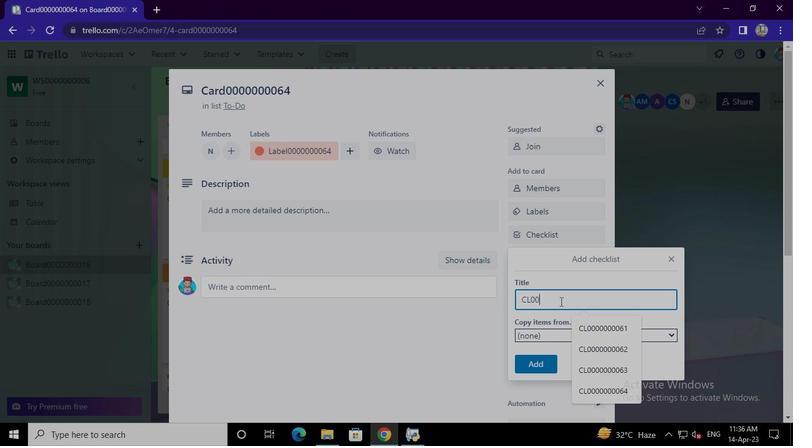 
Action: Keyboard <96>
Screenshot: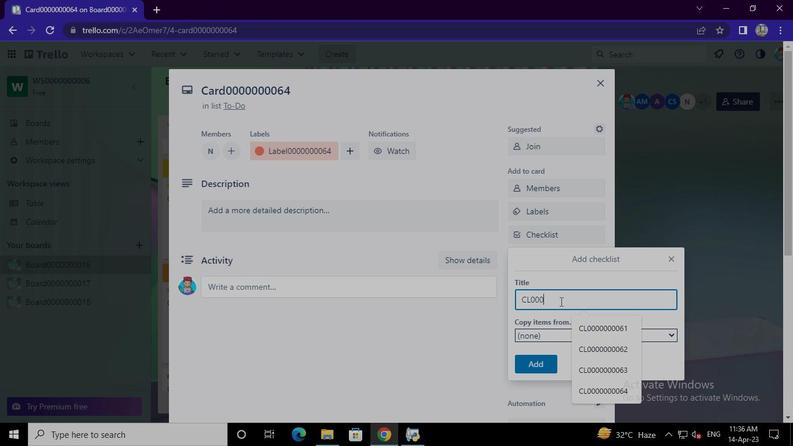 
Action: Keyboard <96>
Screenshot: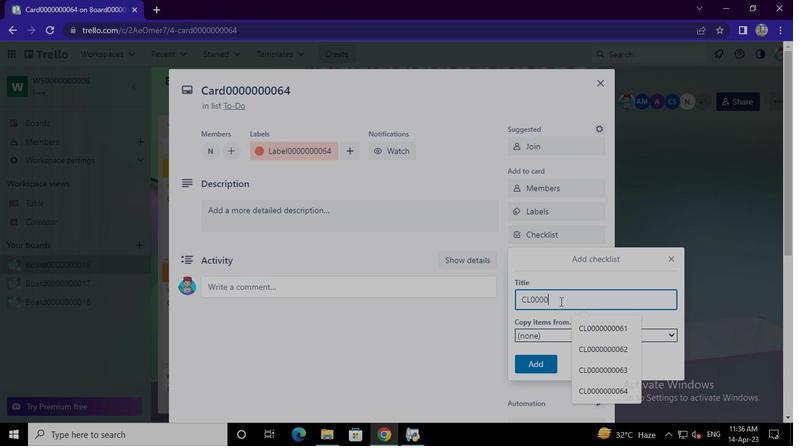 
Action: Keyboard <96>
Screenshot: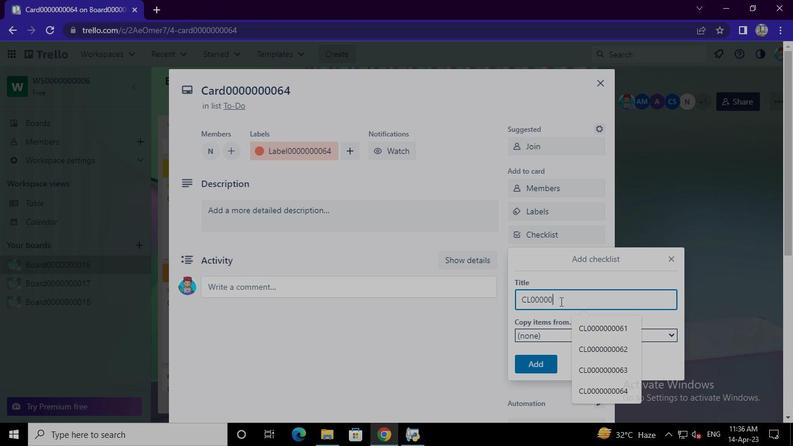 
Action: Keyboard <96>
Screenshot: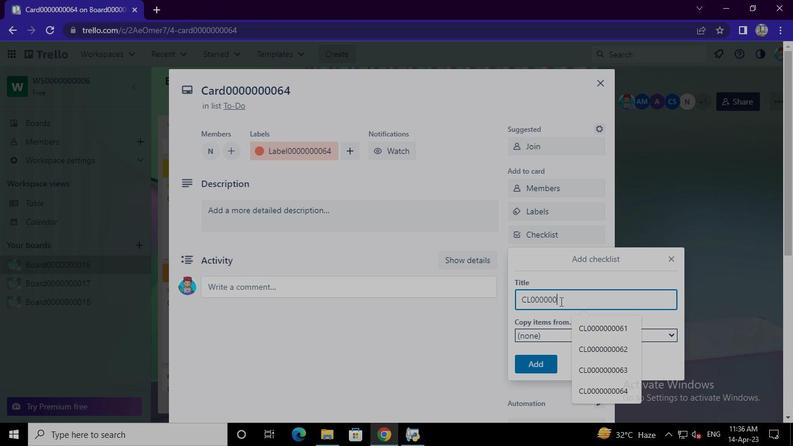 
Action: Keyboard <96>
Screenshot: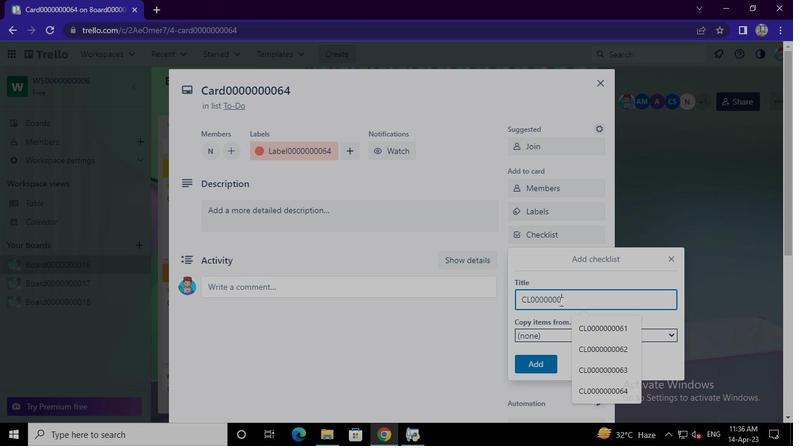 
Action: Keyboard <102>
Screenshot: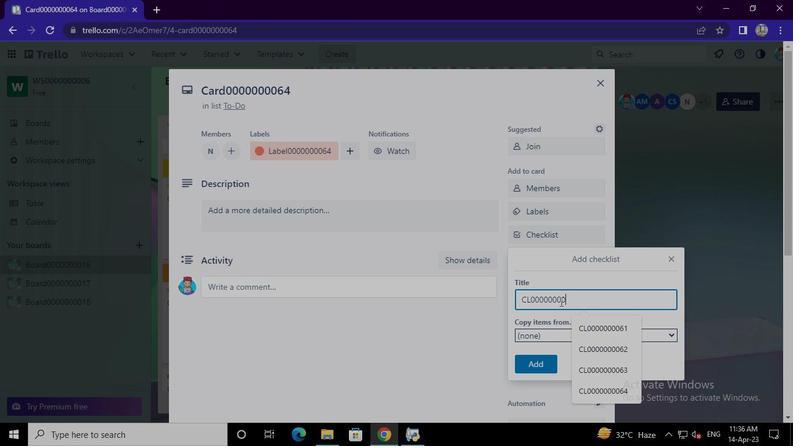 
Action: Keyboard <100>
Screenshot: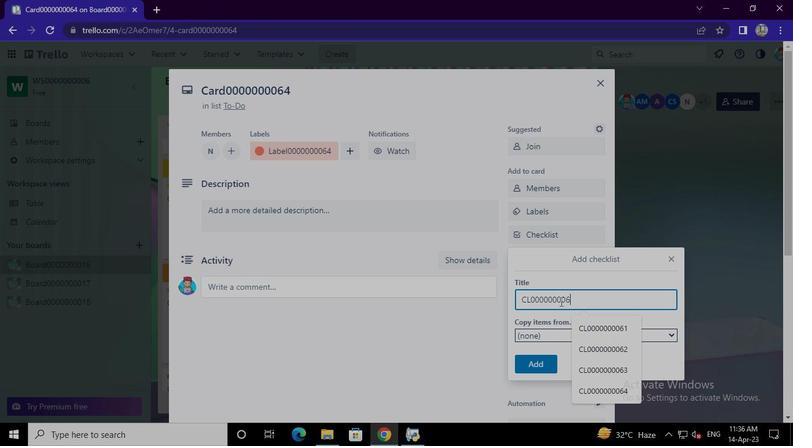 
Action: Mouse moved to (539, 360)
Screenshot: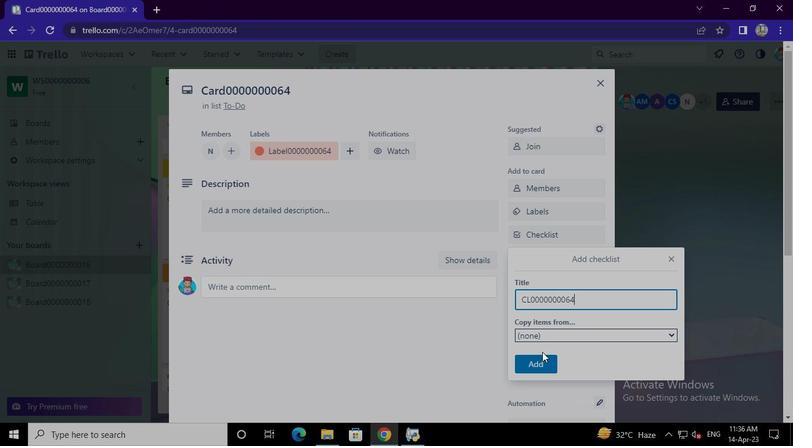 
Action: Mouse pressed left at (539, 360)
Screenshot: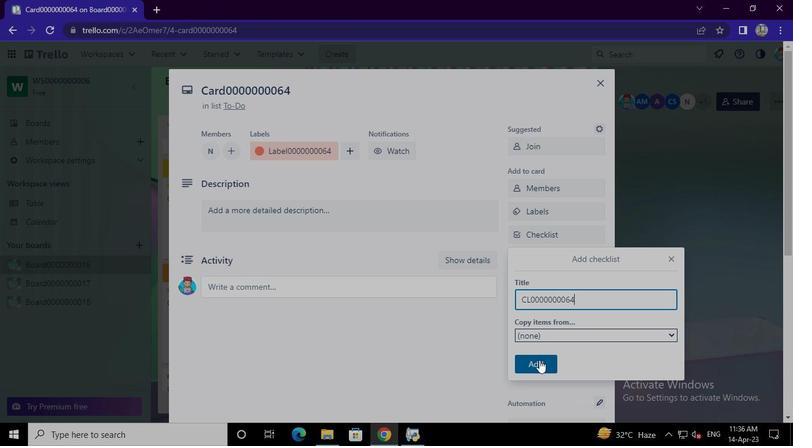 
Action: Mouse moved to (545, 261)
Screenshot: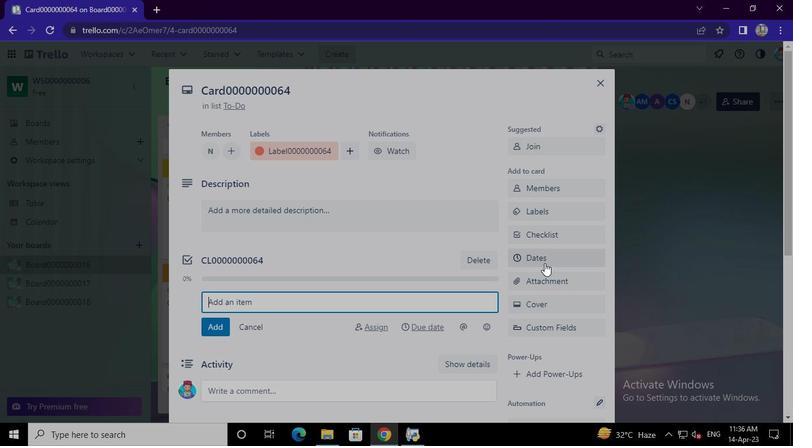 
Action: Mouse pressed left at (545, 261)
Screenshot: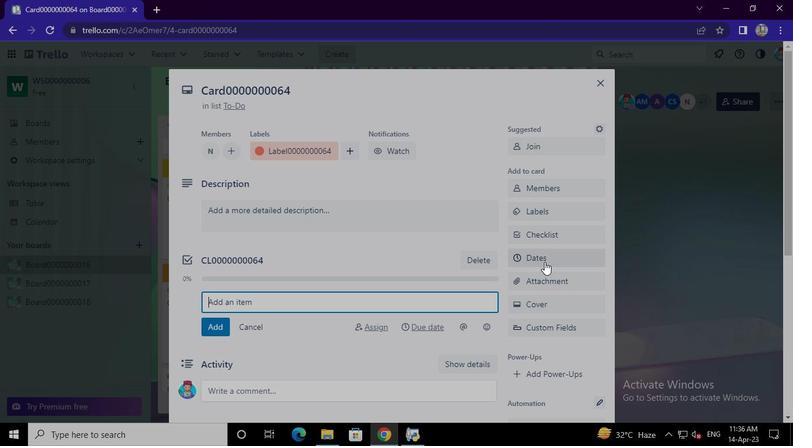 
Action: Mouse moved to (517, 290)
Screenshot: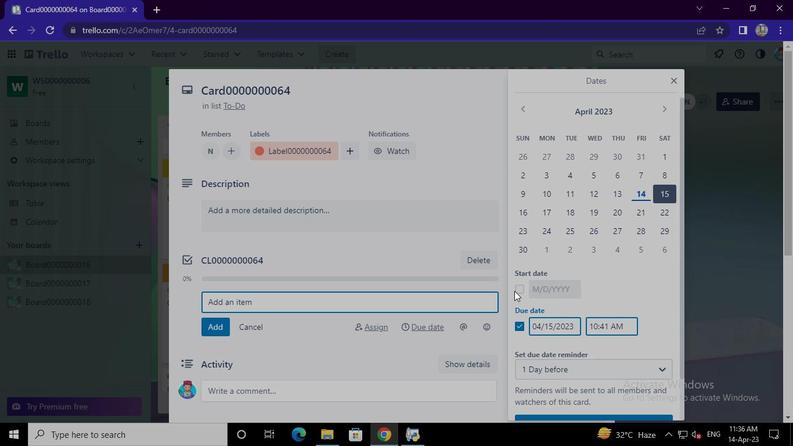 
Action: Mouse pressed left at (517, 290)
Screenshot: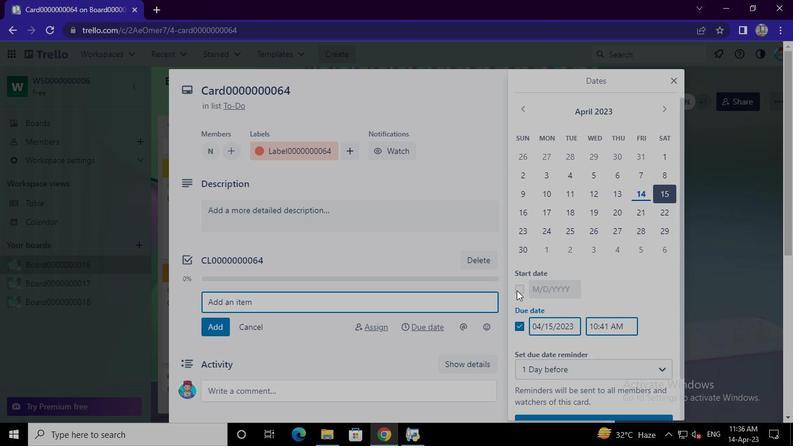 
Action: Mouse moved to (521, 326)
Screenshot: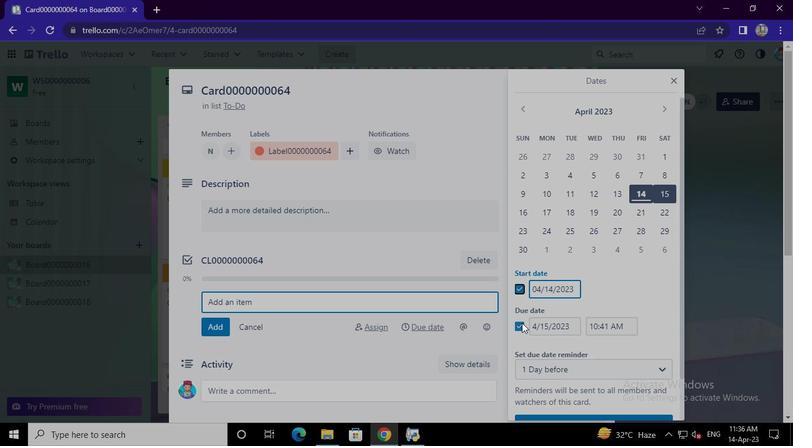 
Action: Mouse pressed left at (521, 326)
Screenshot: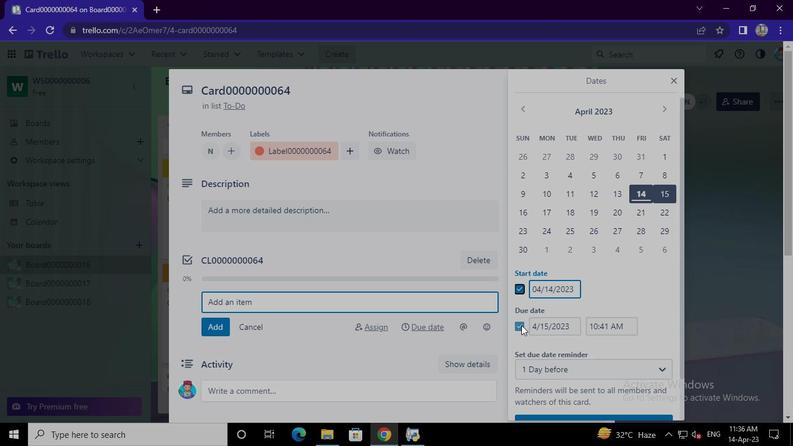 
Action: Mouse moved to (663, 111)
Screenshot: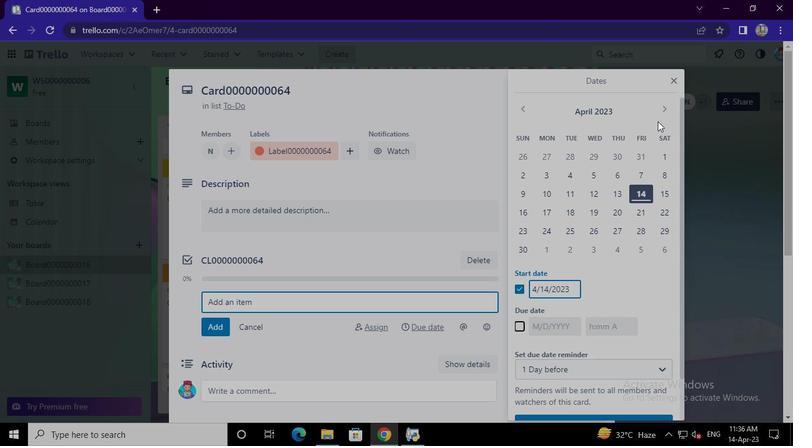 
Action: Mouse pressed left at (663, 111)
Screenshot: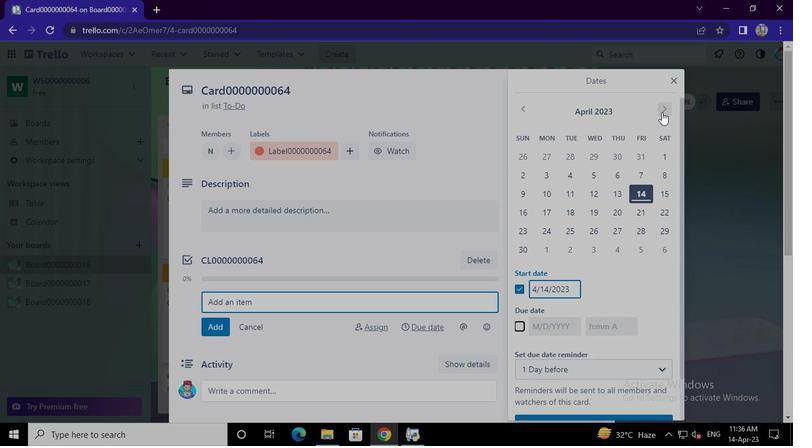 
Action: Mouse pressed left at (663, 111)
Screenshot: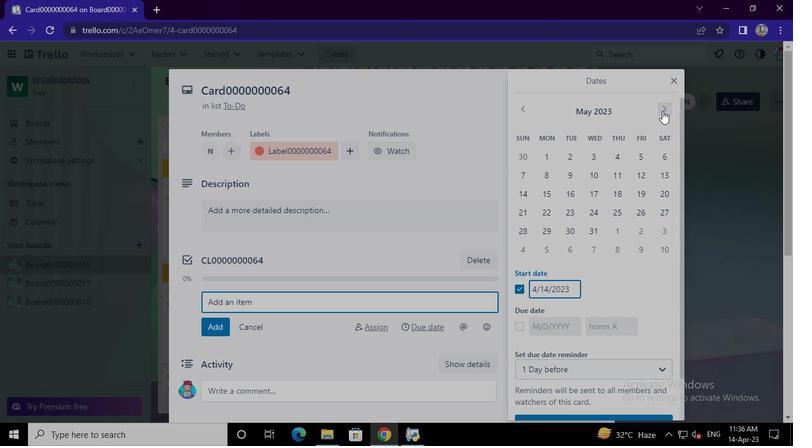 
Action: Mouse pressed left at (663, 111)
Screenshot: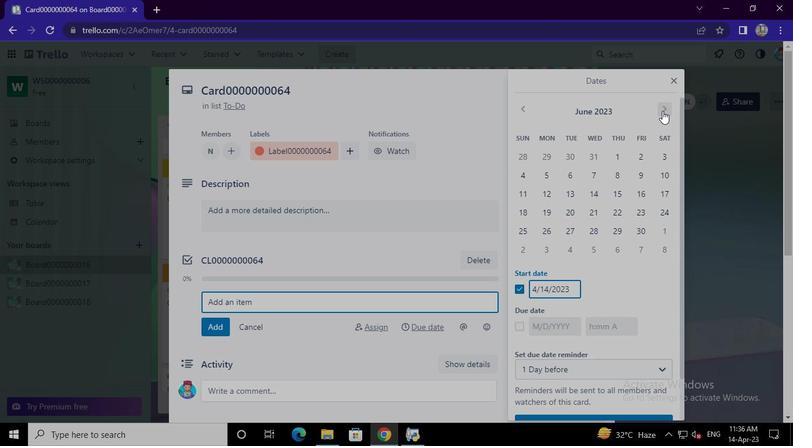 
Action: Mouse moved to (664, 152)
Screenshot: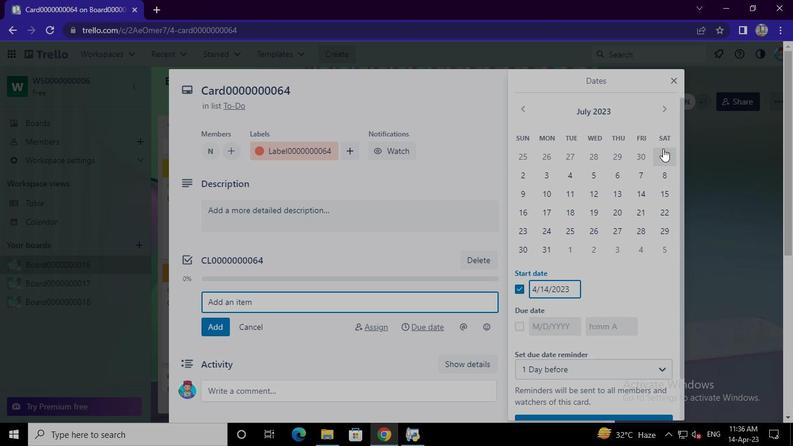 
Action: Mouse pressed left at (664, 152)
Screenshot: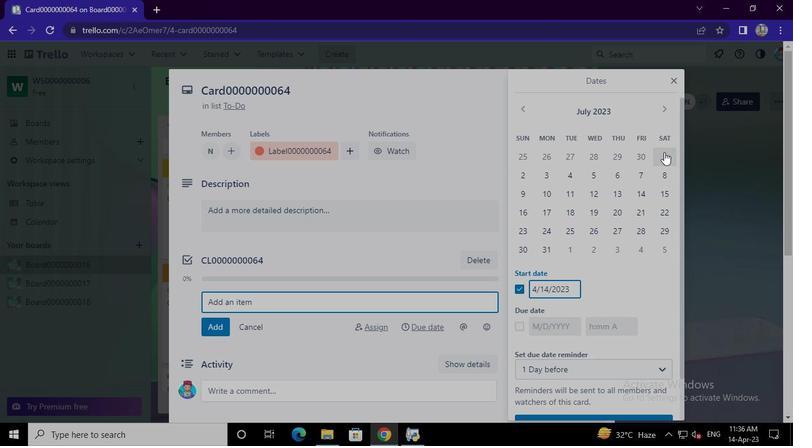 
Action: Mouse moved to (520, 325)
Screenshot: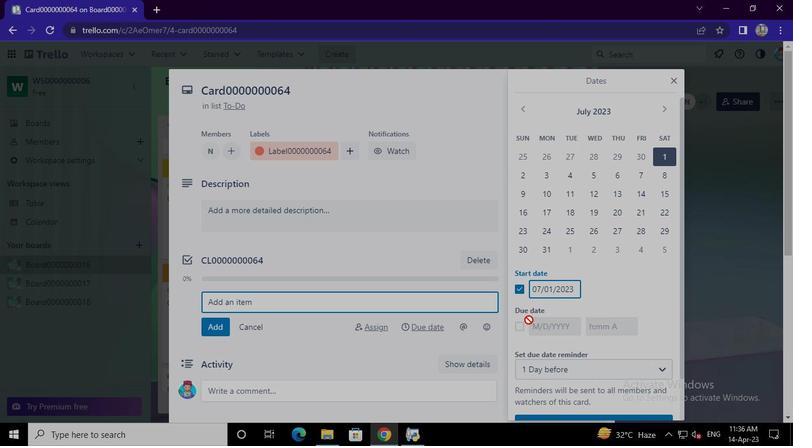 
Action: Mouse pressed left at (520, 325)
Screenshot: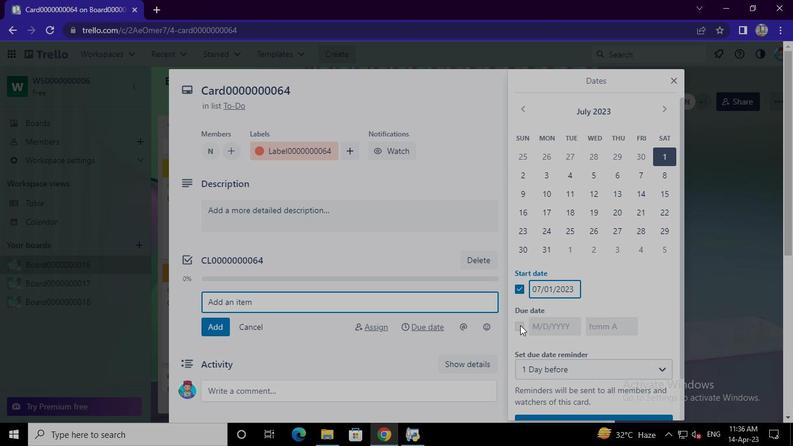 
Action: Mouse moved to (544, 254)
Screenshot: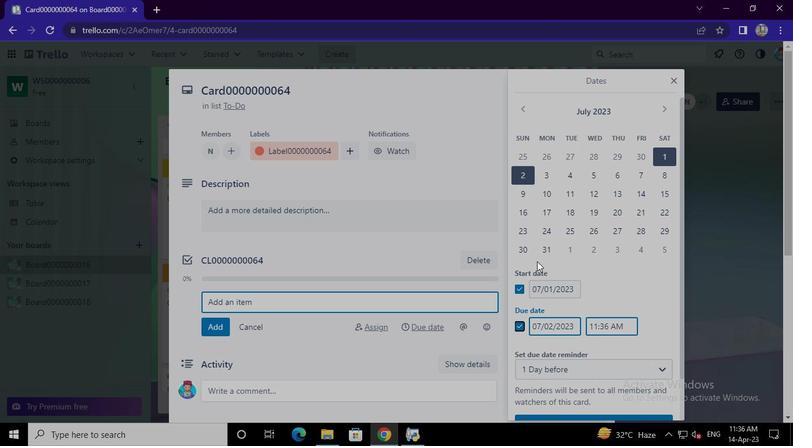 
Action: Mouse pressed left at (544, 254)
Screenshot: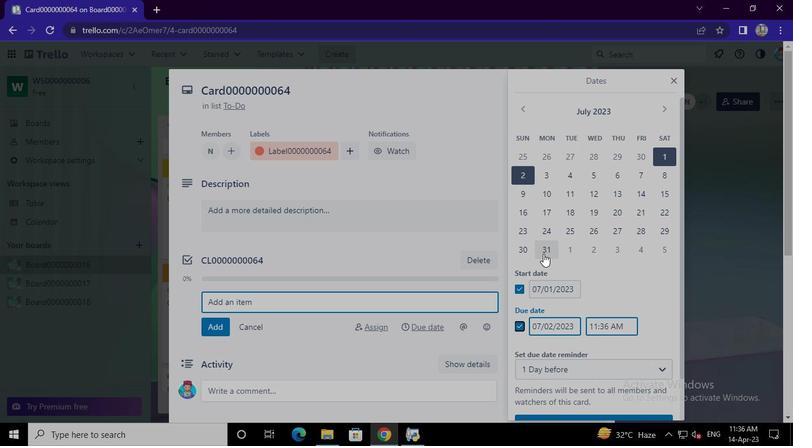 
Action: Mouse moved to (574, 415)
Screenshot: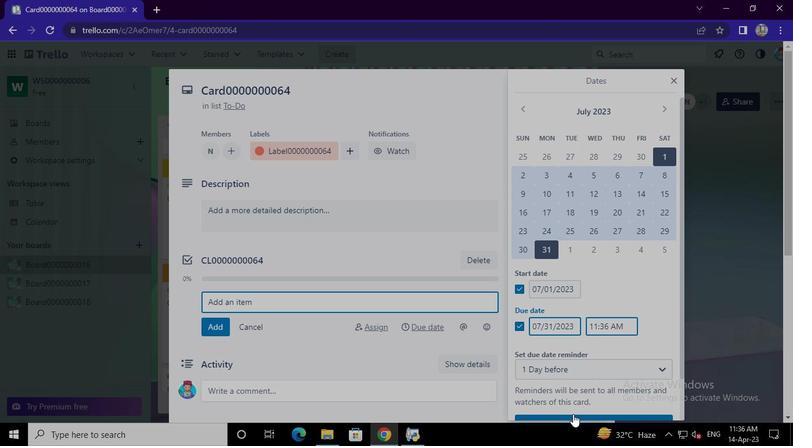 
Action: Mouse pressed left at (574, 415)
Screenshot: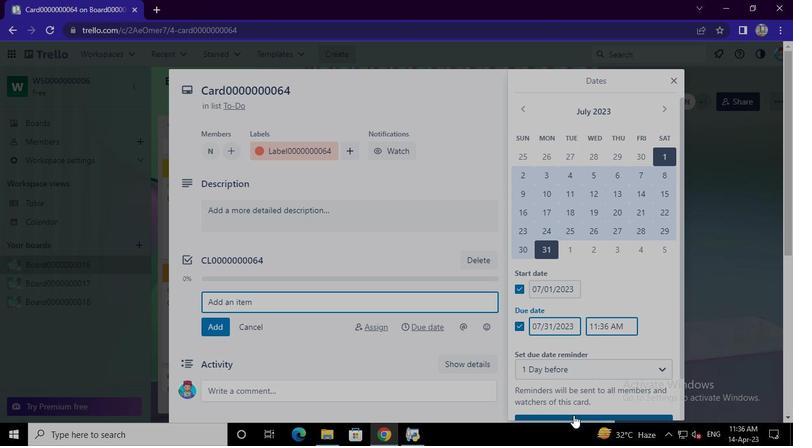 
Action: Mouse moved to (413, 437)
Screenshot: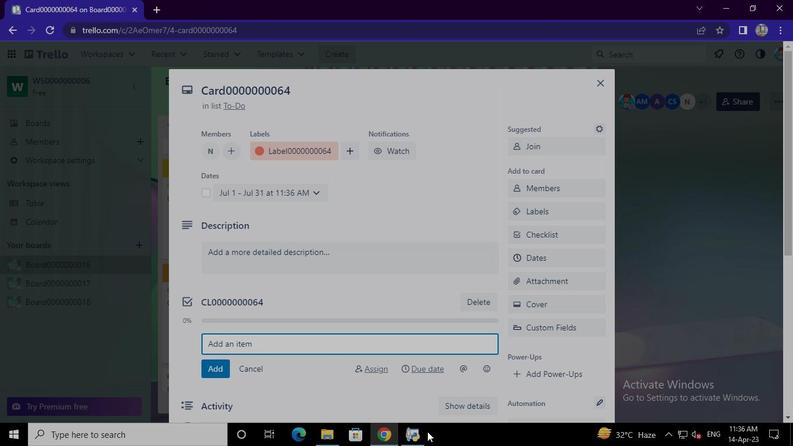 
Action: Mouse pressed left at (413, 437)
Screenshot: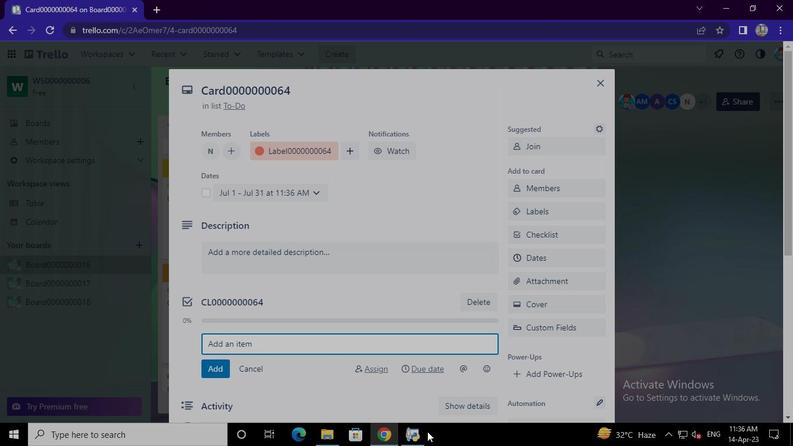 
Action: Mouse moved to (594, 43)
Screenshot: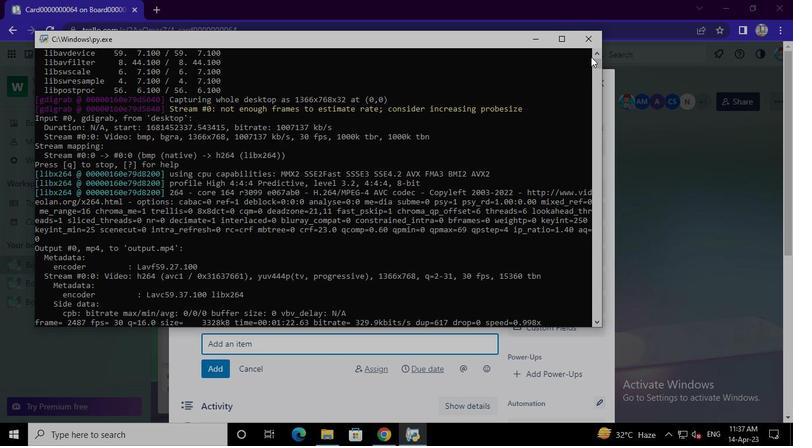 
Action: Mouse pressed left at (594, 43)
Screenshot: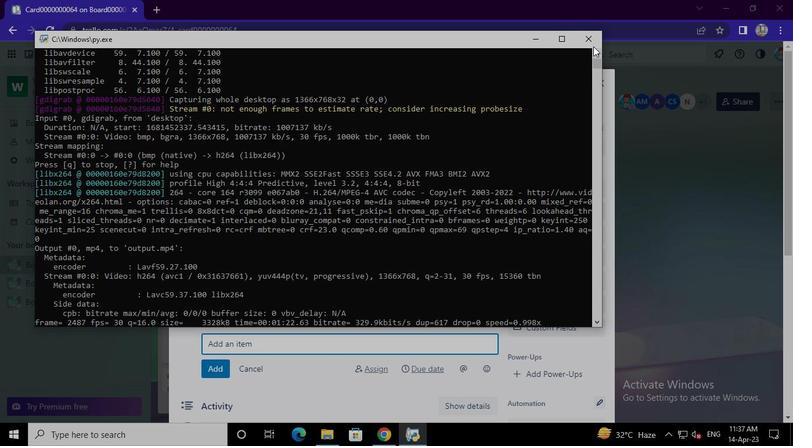 
